 Task: Find connections with filter location Montfermeil with filter topic #wellness with filter profile language Potuguese with filter current company UNICEF India with filter school St.Peter's Engineering College with filter industry Wholesale Furniture and Home Furnishings with filter service category Packaging Design with filter keywords title Market Development Manager
Action: Mouse moved to (514, 87)
Screenshot: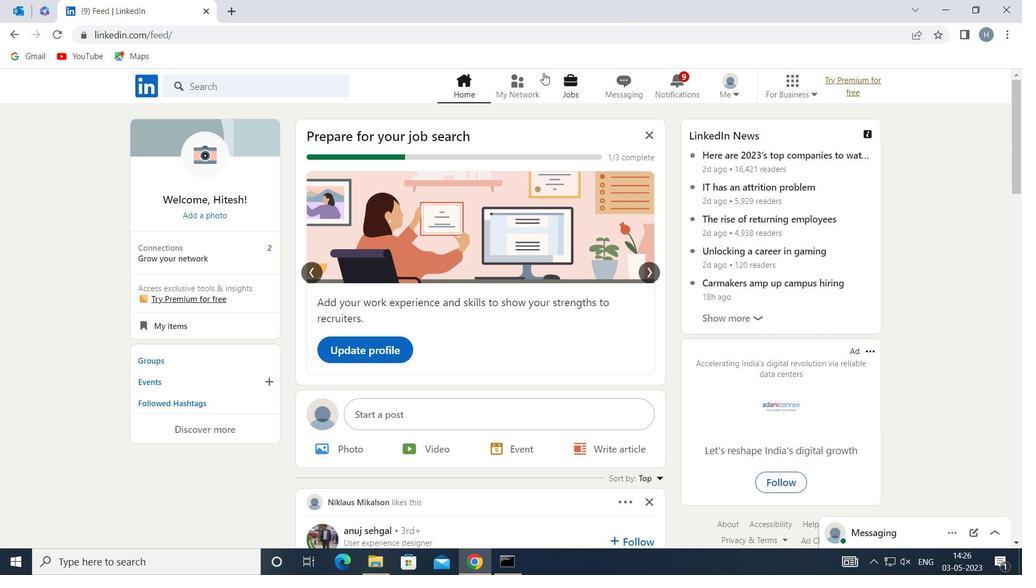 
Action: Mouse pressed left at (514, 87)
Screenshot: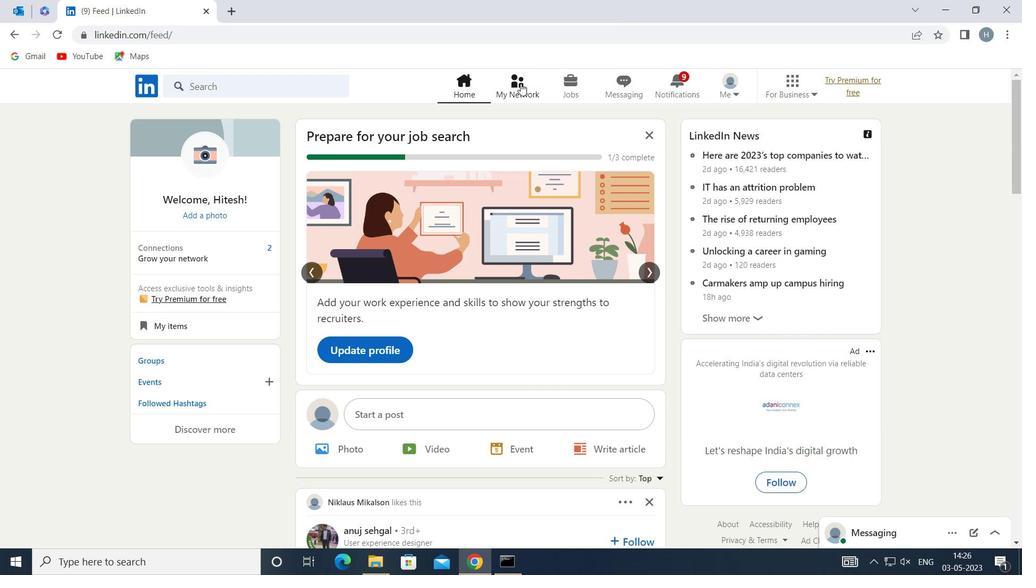 
Action: Mouse moved to (314, 150)
Screenshot: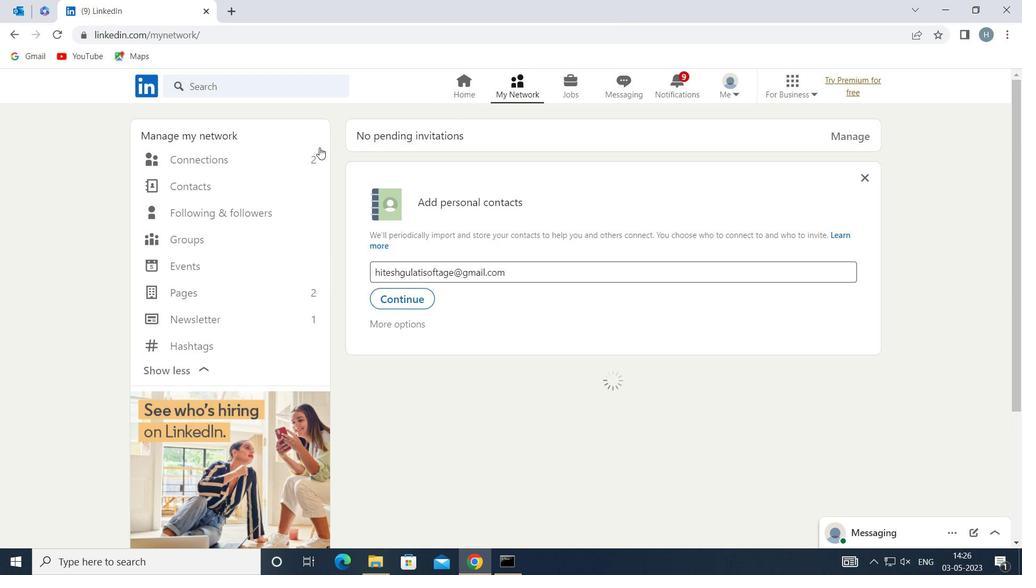 
Action: Mouse pressed left at (314, 150)
Screenshot: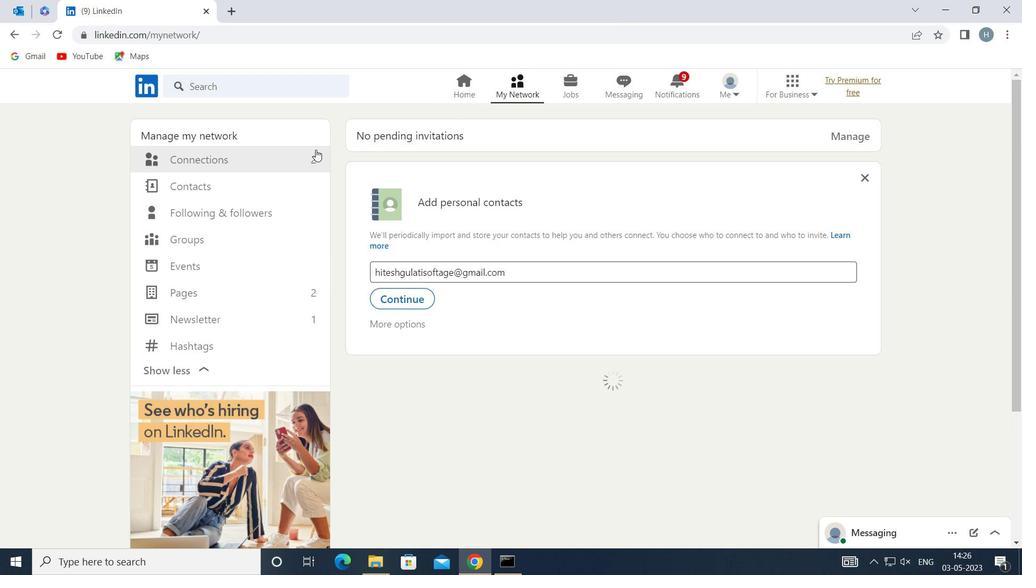 
Action: Mouse moved to (594, 159)
Screenshot: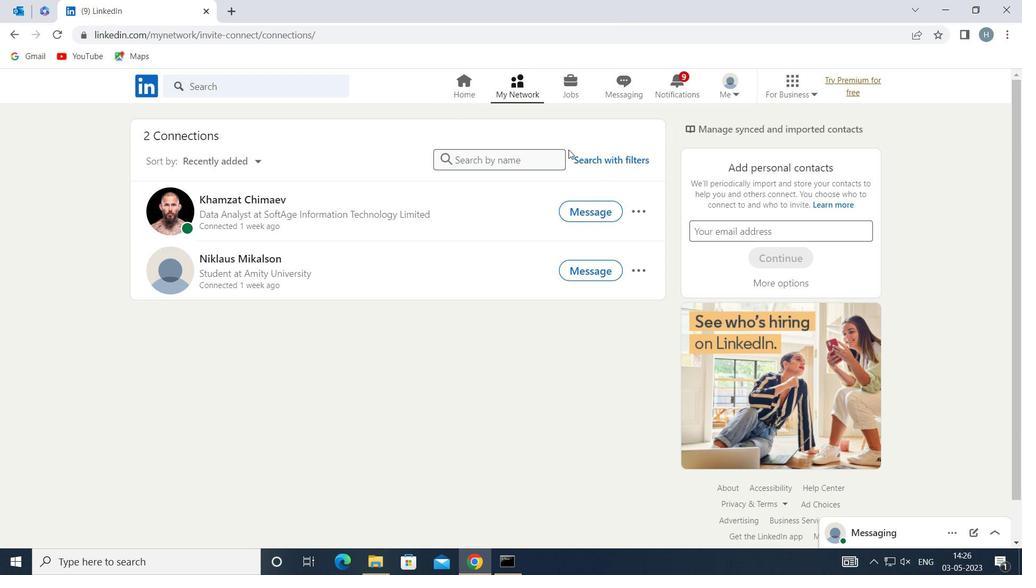 
Action: Mouse pressed left at (594, 159)
Screenshot: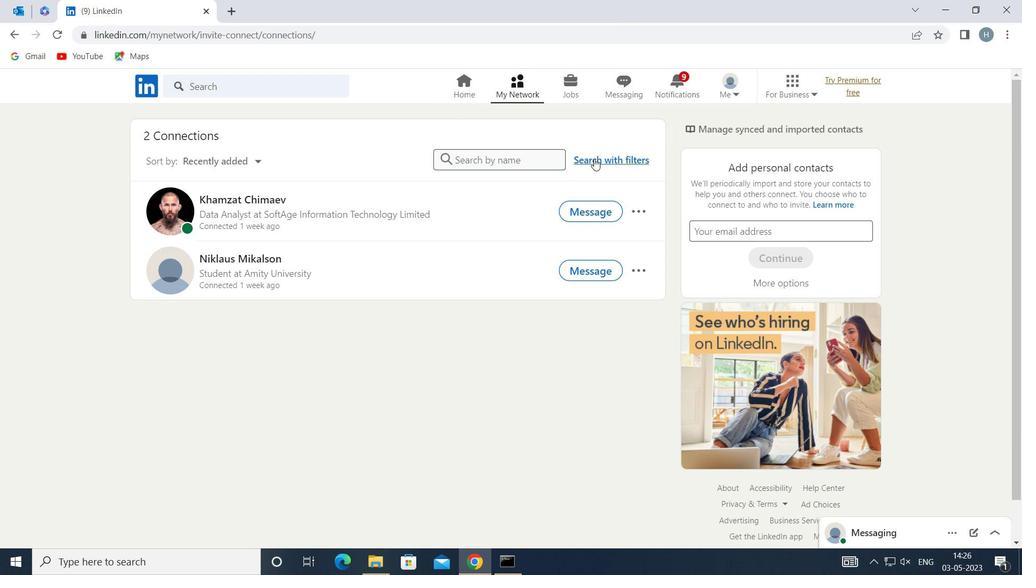 
Action: Mouse moved to (563, 124)
Screenshot: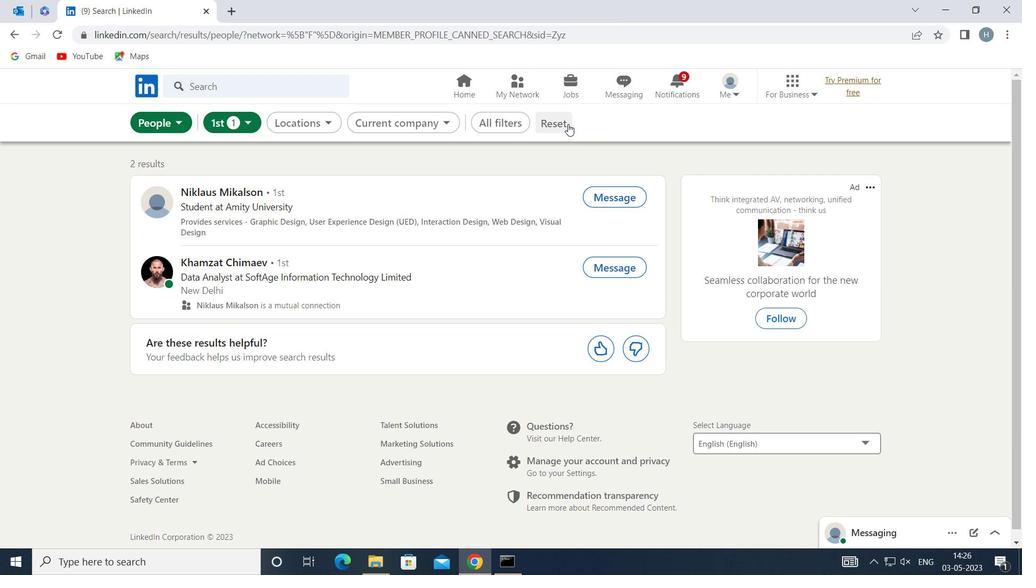 
Action: Mouse pressed left at (563, 124)
Screenshot: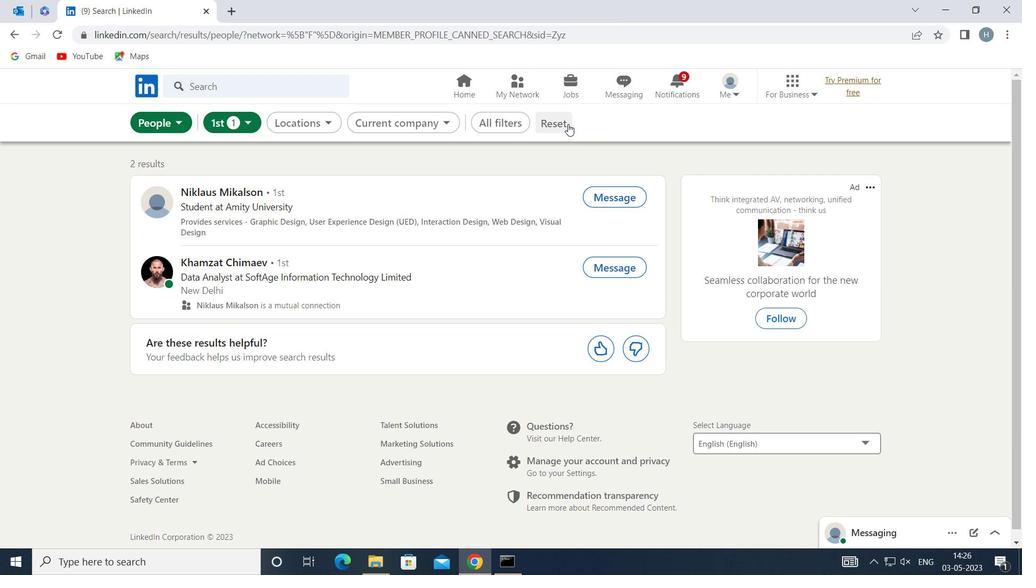 
Action: Mouse moved to (549, 121)
Screenshot: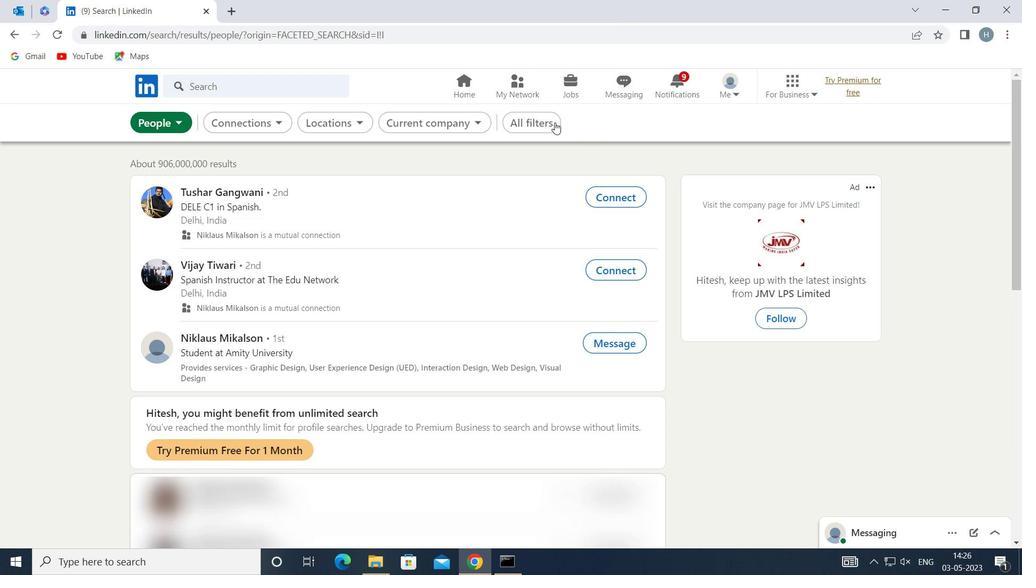 
Action: Mouse pressed left at (549, 121)
Screenshot: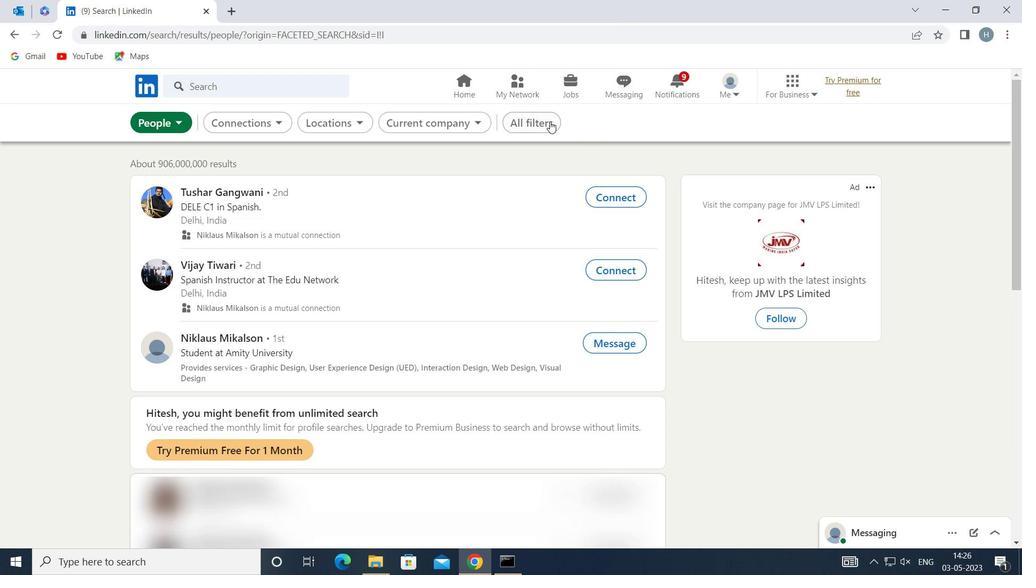 
Action: Mouse moved to (763, 216)
Screenshot: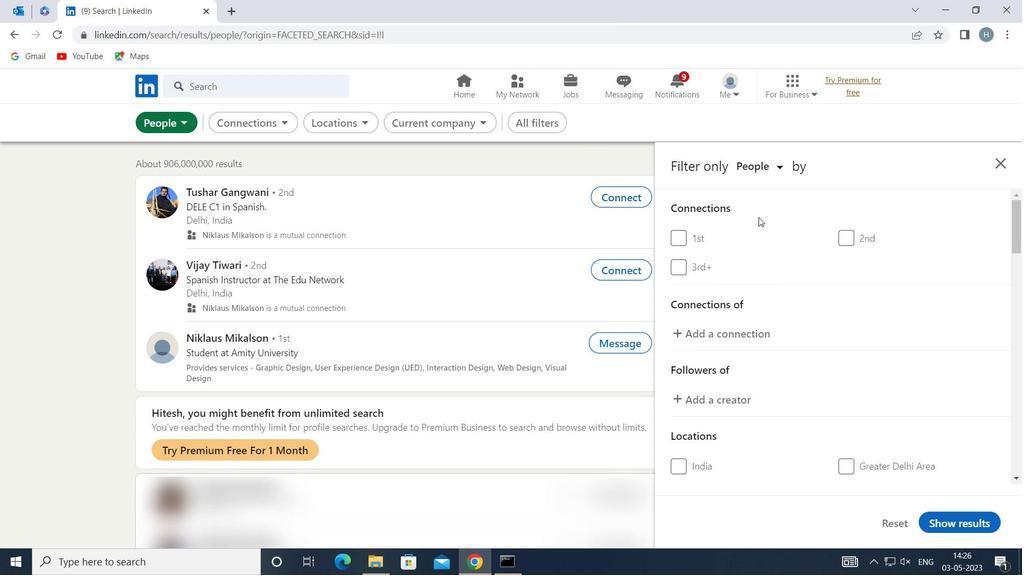 
Action: Mouse scrolled (763, 215) with delta (0, 0)
Screenshot: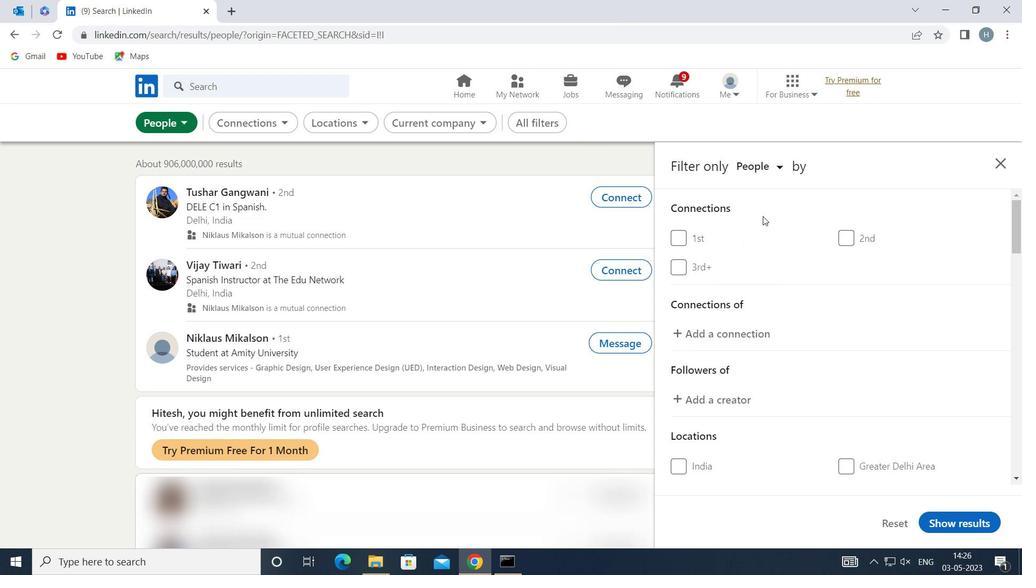 
Action: Mouse scrolled (763, 215) with delta (0, 0)
Screenshot: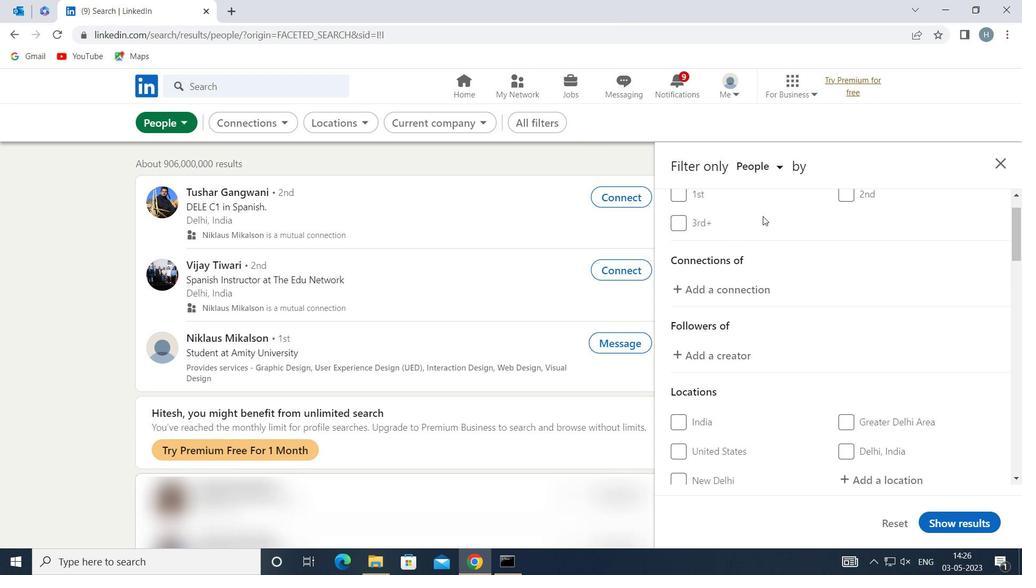 
Action: Mouse scrolled (763, 215) with delta (0, 0)
Screenshot: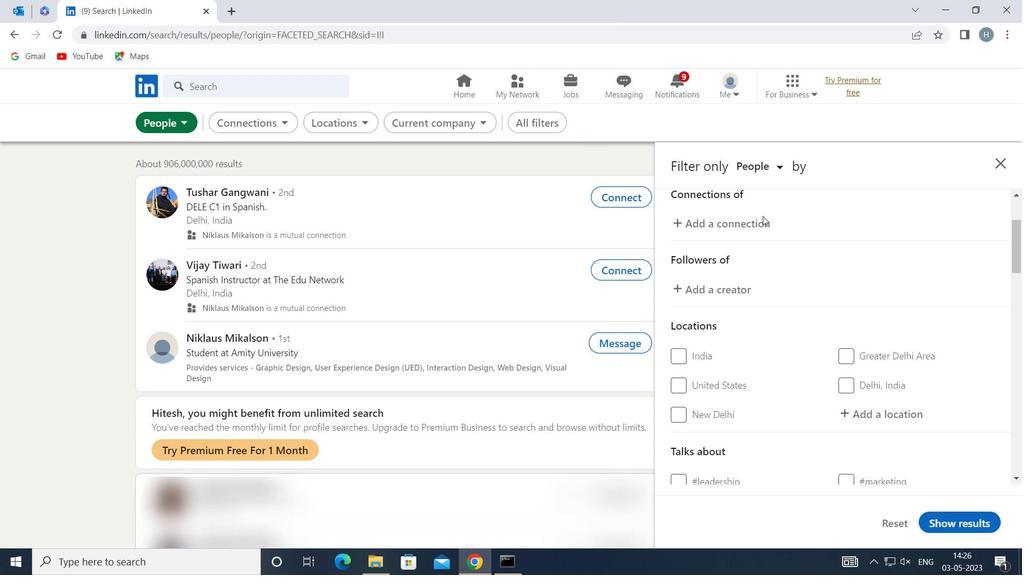 
Action: Mouse moved to (875, 319)
Screenshot: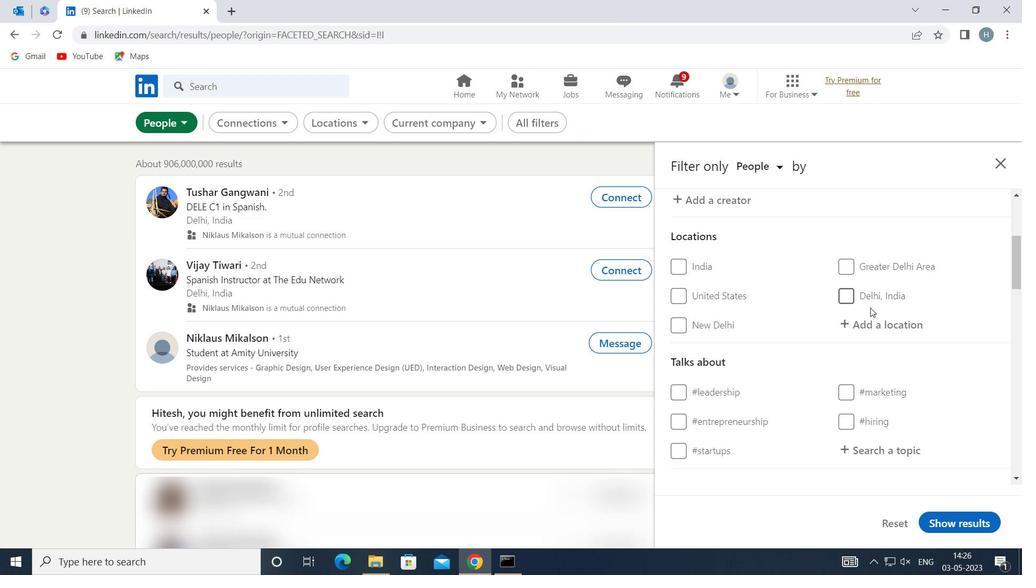 
Action: Mouse pressed left at (875, 319)
Screenshot: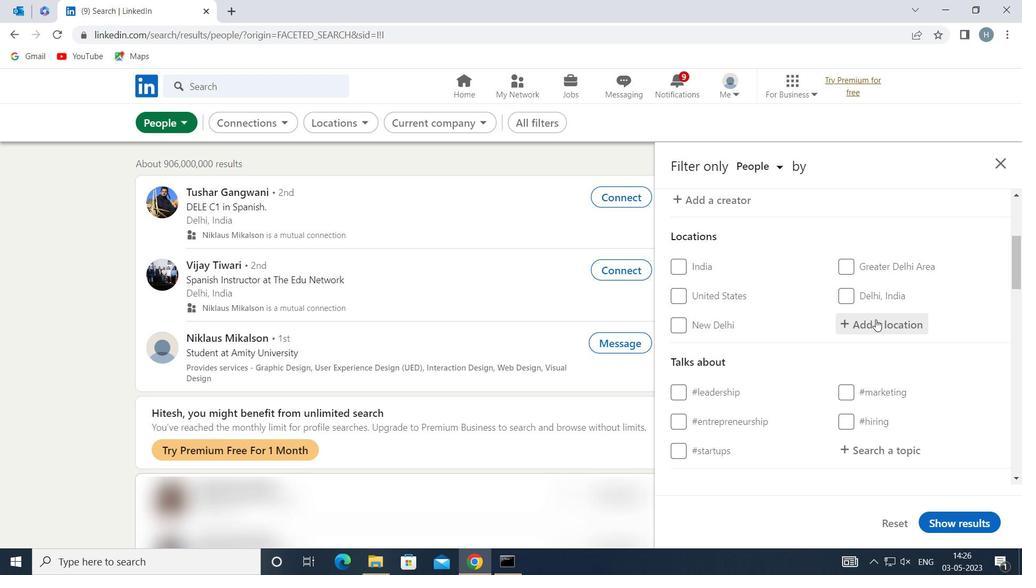 
Action: Mouse moved to (860, 316)
Screenshot: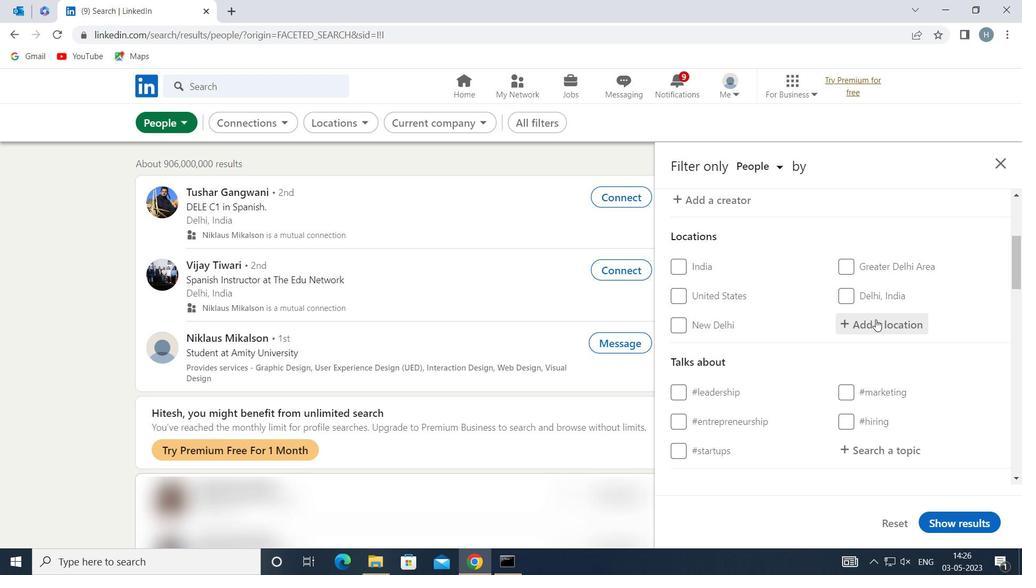 
Action: Key pressed <Key.shift>MONTEREAU-F
Screenshot: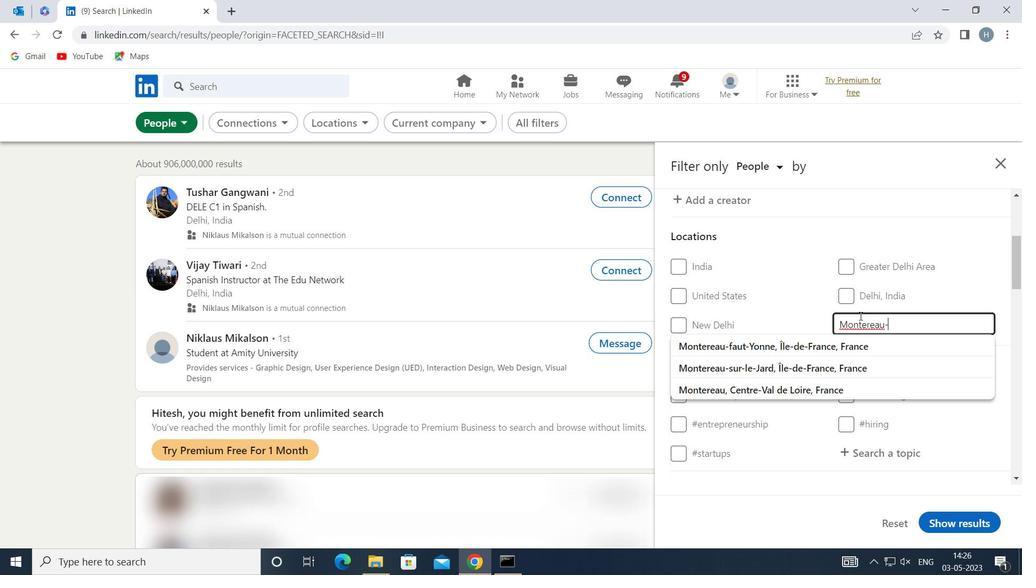 
Action: Mouse moved to (818, 350)
Screenshot: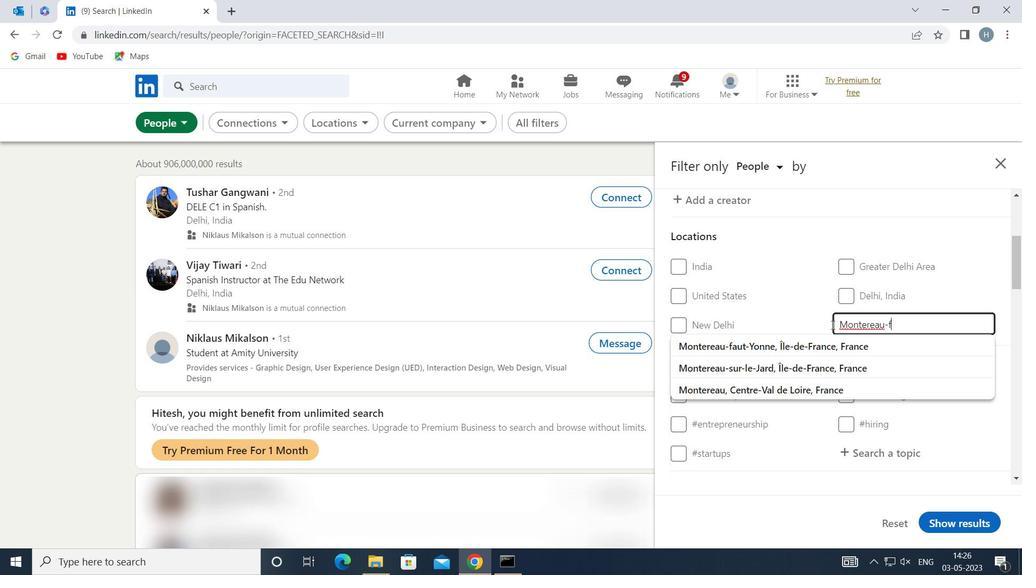 
Action: Mouse pressed left at (818, 350)
Screenshot: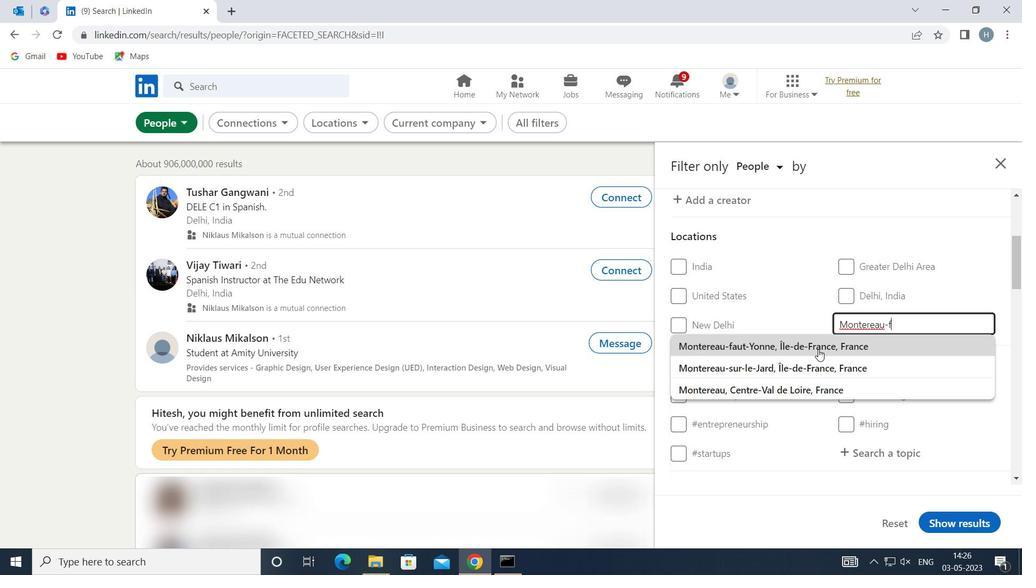 
Action: Mouse moved to (790, 328)
Screenshot: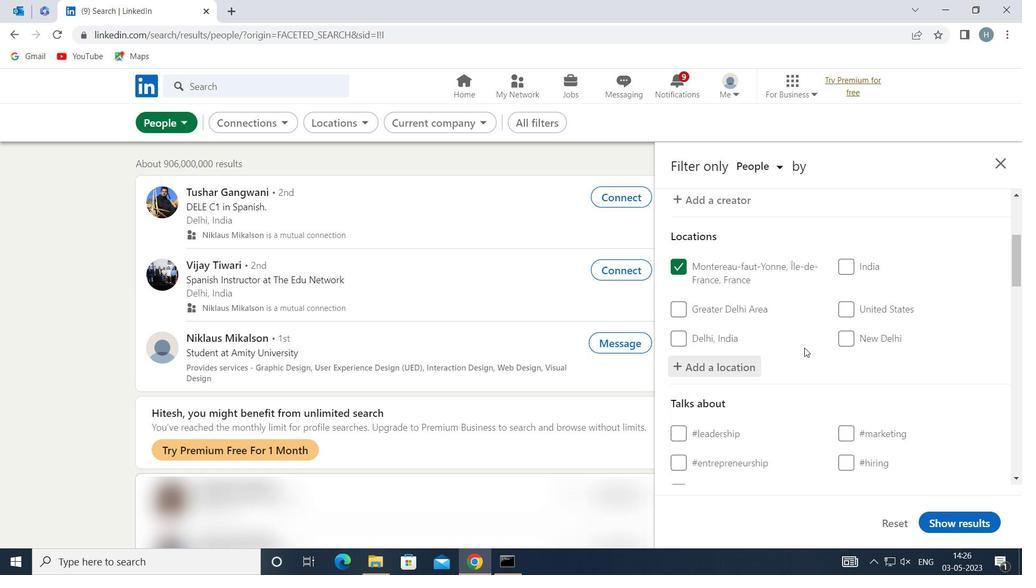 
Action: Mouse scrolled (790, 328) with delta (0, 0)
Screenshot: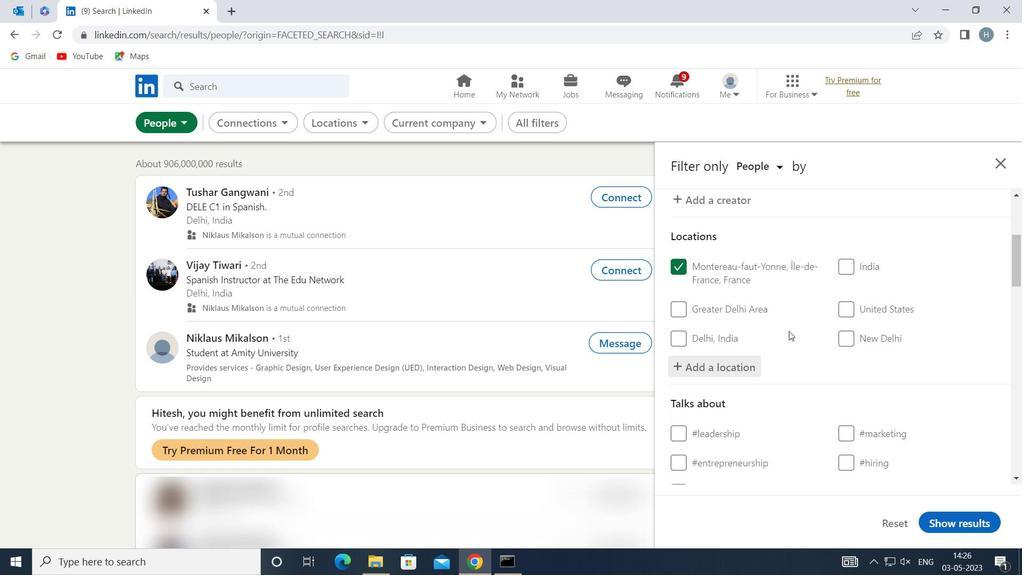
Action: Mouse scrolled (790, 328) with delta (0, 0)
Screenshot: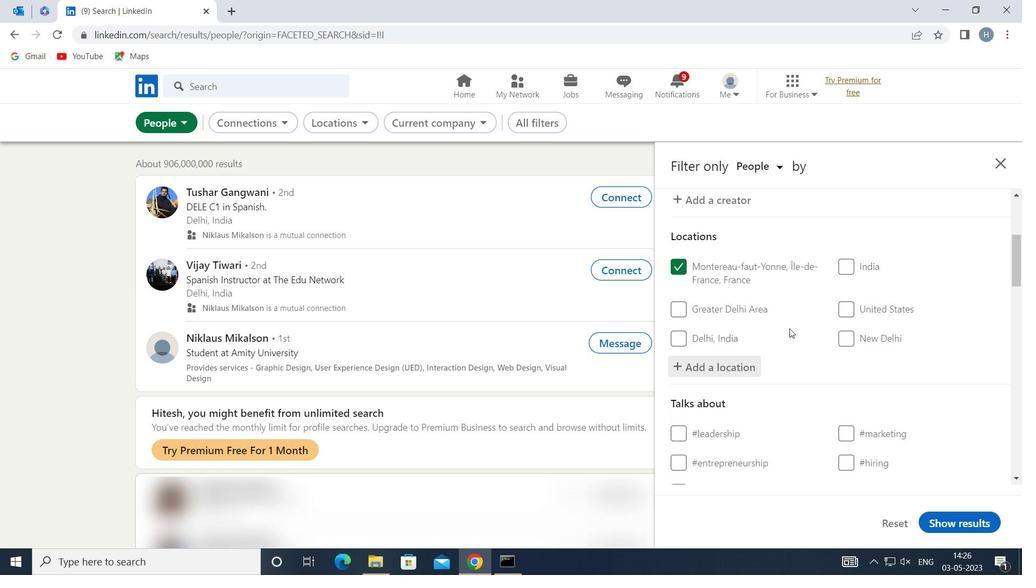 
Action: Mouse moved to (873, 352)
Screenshot: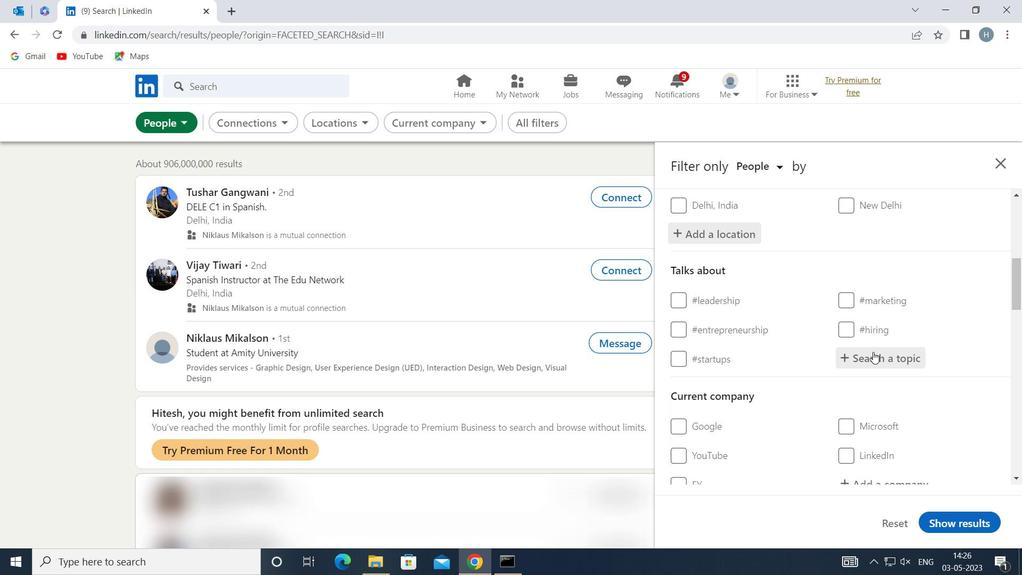 
Action: Mouse pressed left at (873, 352)
Screenshot: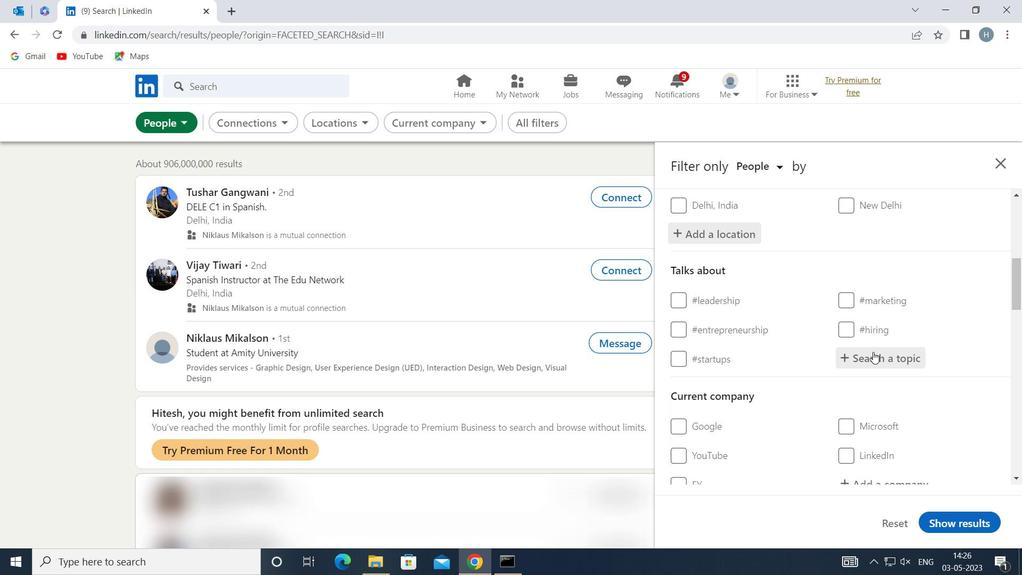 
Action: Key pressed PERSONALTRAINING
Screenshot: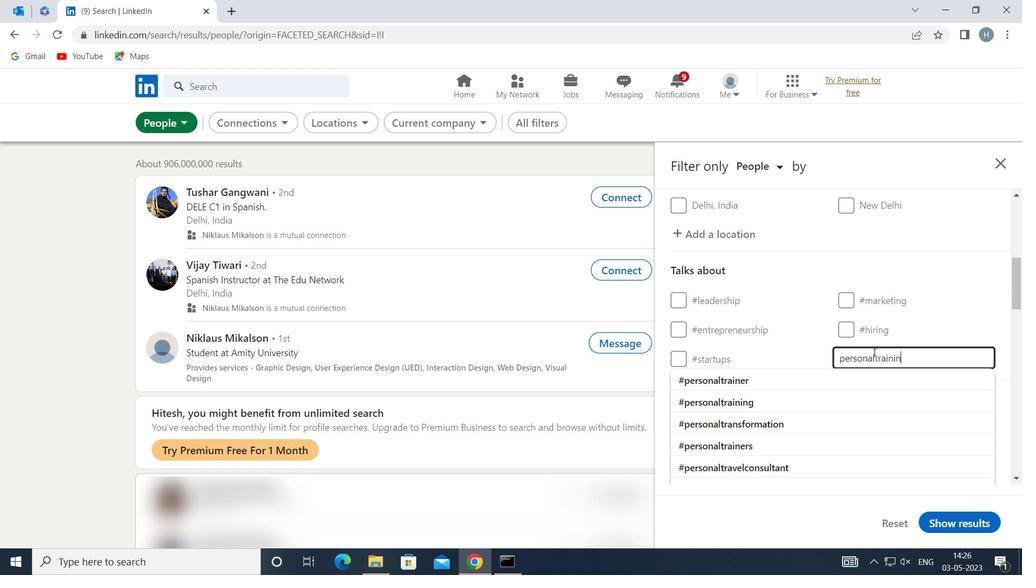 
Action: Mouse moved to (789, 378)
Screenshot: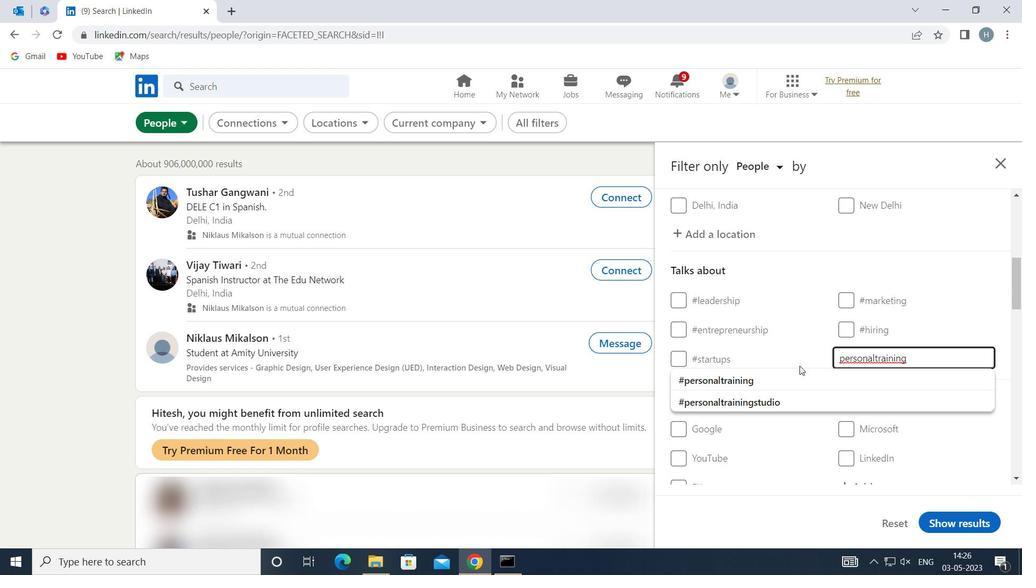 
Action: Mouse pressed left at (789, 378)
Screenshot: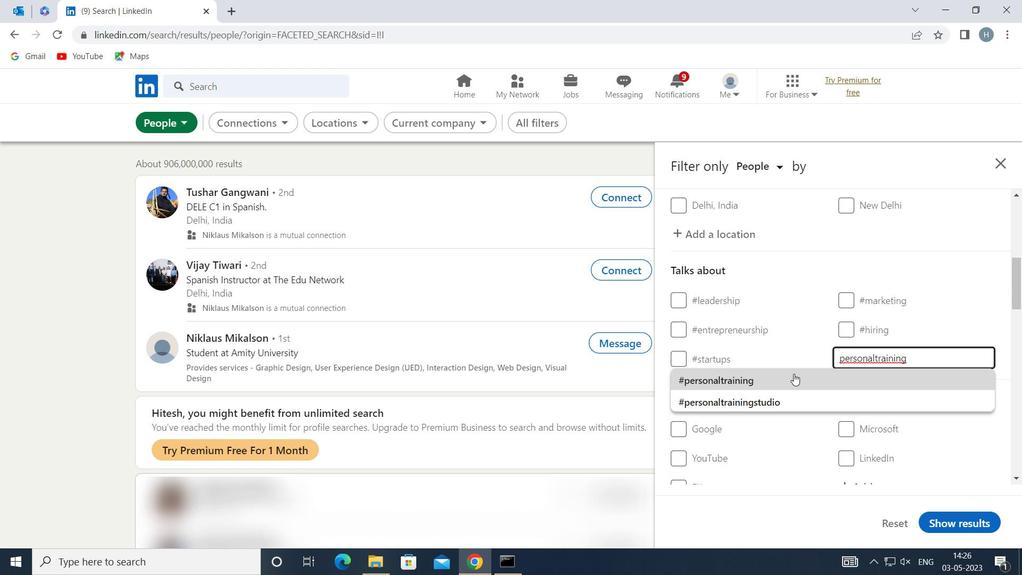 
Action: Mouse moved to (785, 361)
Screenshot: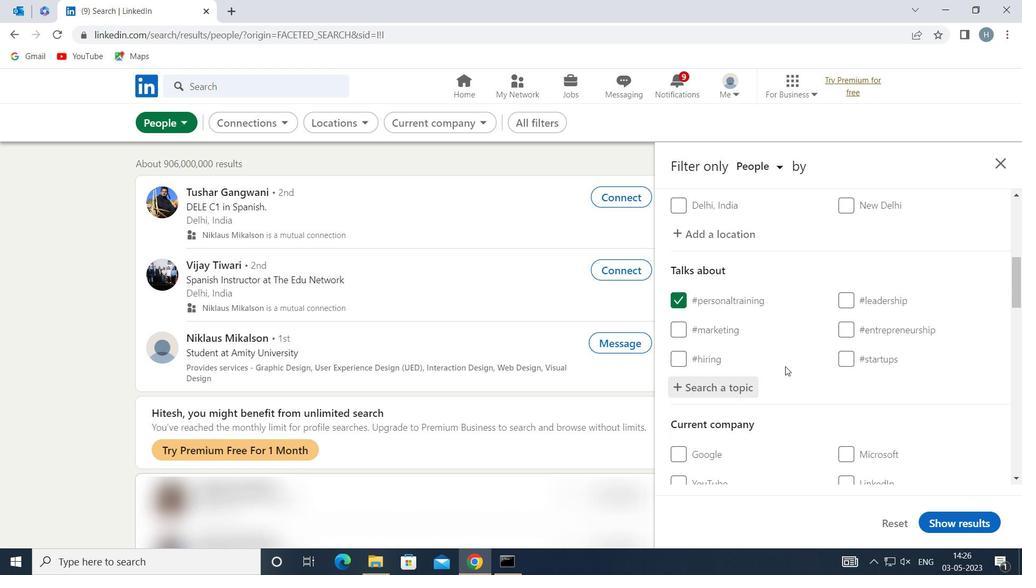 
Action: Mouse scrolled (785, 361) with delta (0, 0)
Screenshot: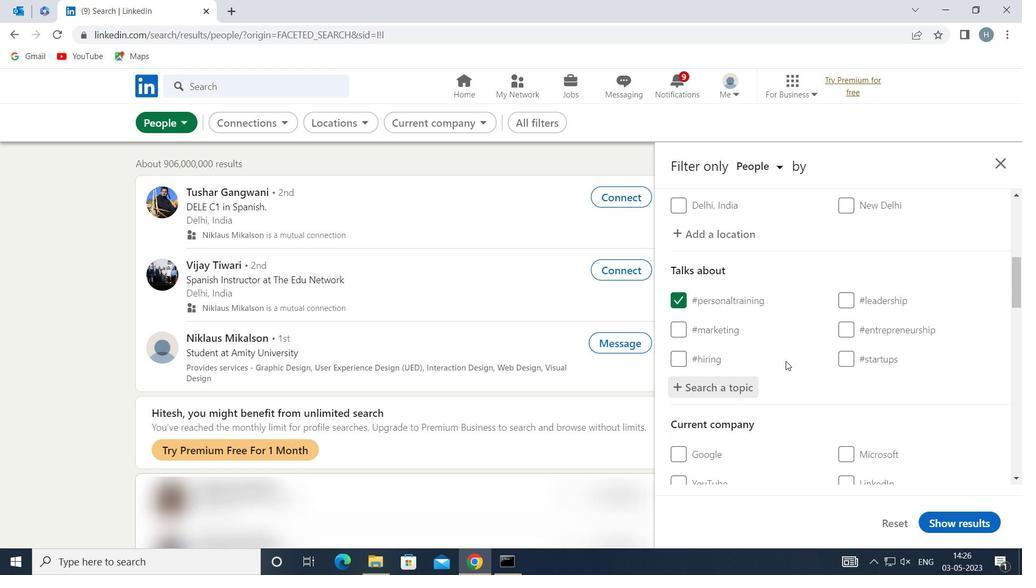 
Action: Mouse scrolled (785, 361) with delta (0, 0)
Screenshot: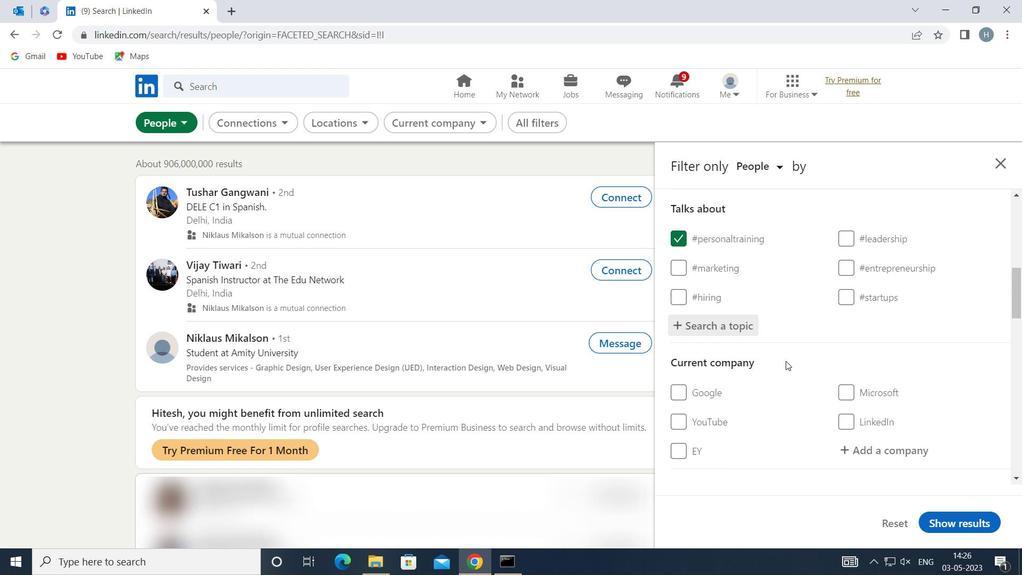 
Action: Mouse scrolled (785, 361) with delta (0, 0)
Screenshot: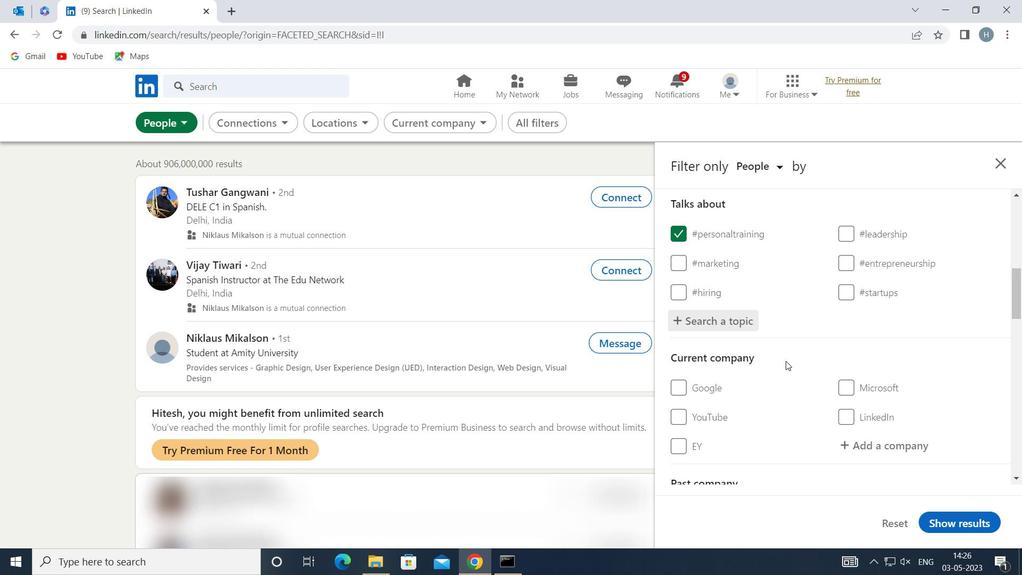 
Action: Mouse moved to (790, 359)
Screenshot: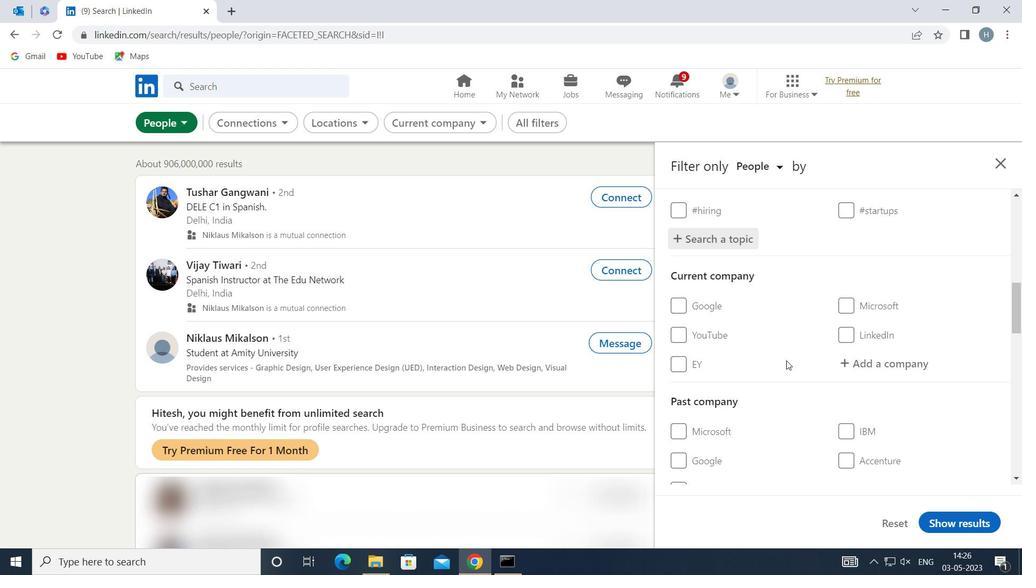 
Action: Mouse scrolled (790, 358) with delta (0, 0)
Screenshot: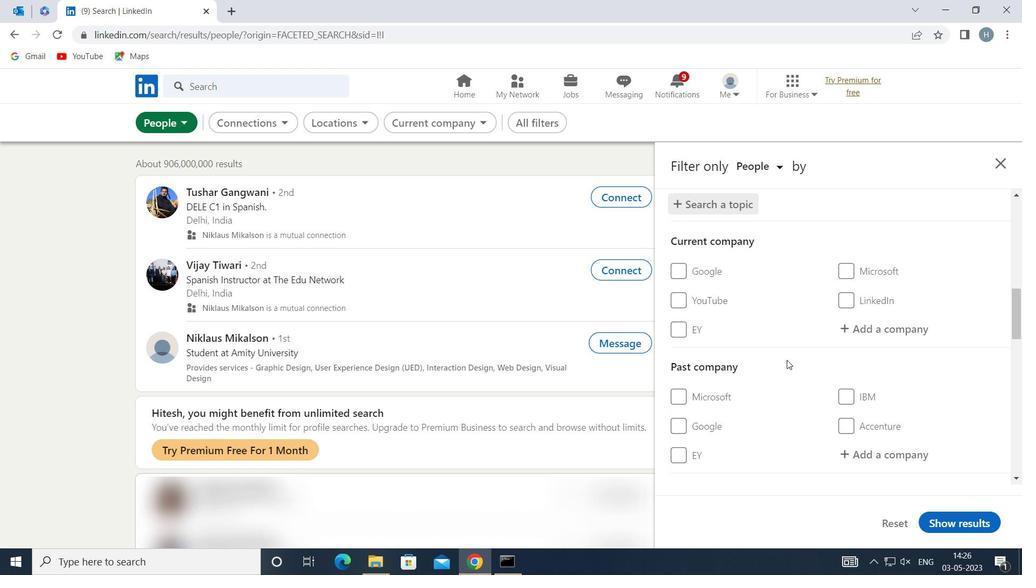 
Action: Mouse moved to (790, 358)
Screenshot: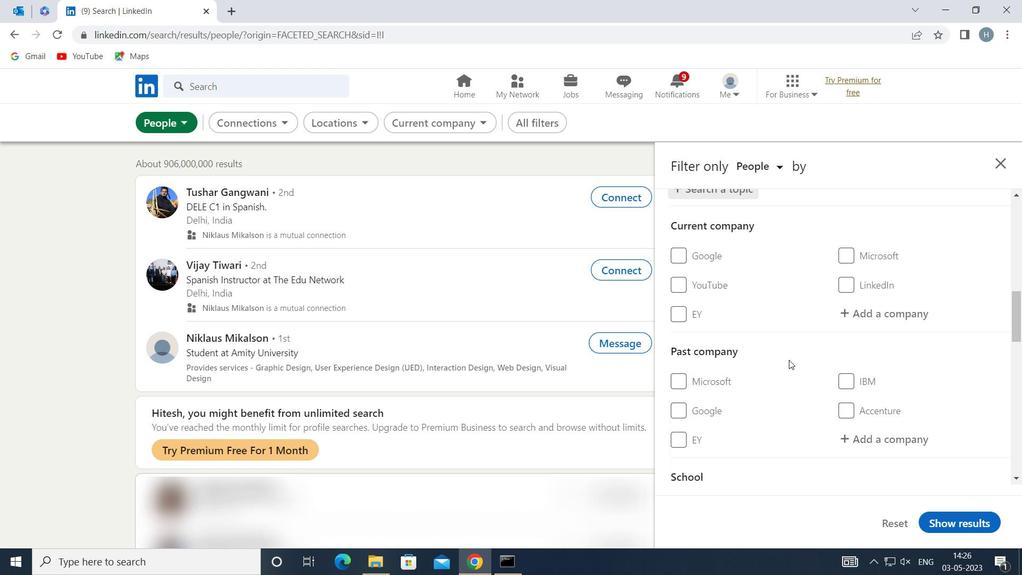 
Action: Mouse scrolled (790, 358) with delta (0, 0)
Screenshot: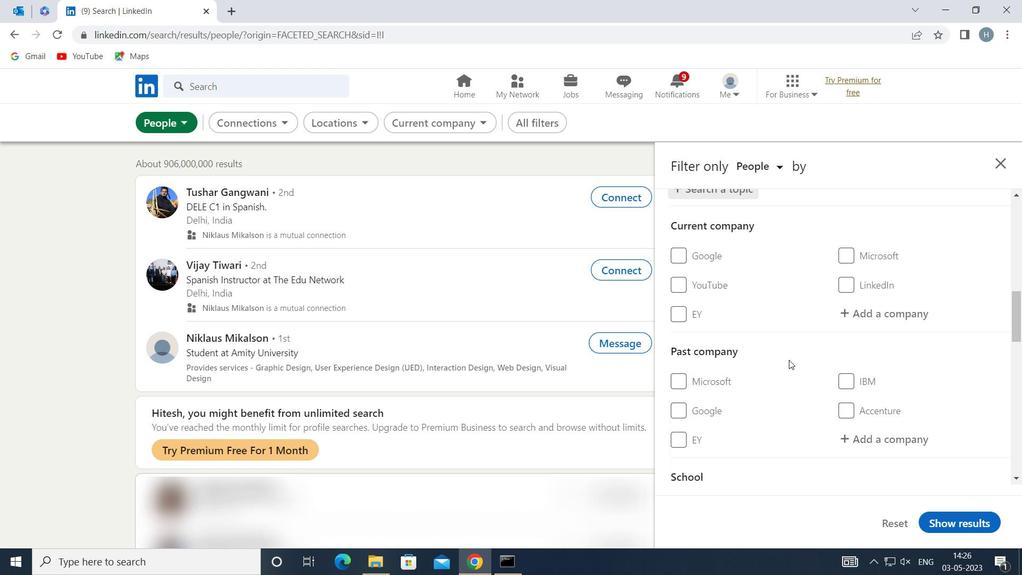 
Action: Mouse moved to (795, 358)
Screenshot: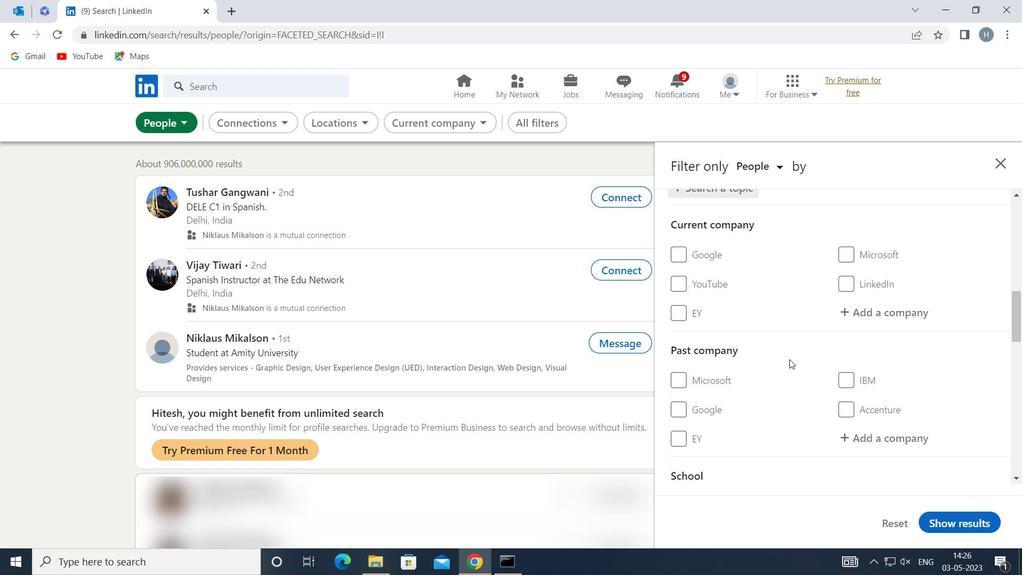 
Action: Mouse scrolled (795, 357) with delta (0, 0)
Screenshot: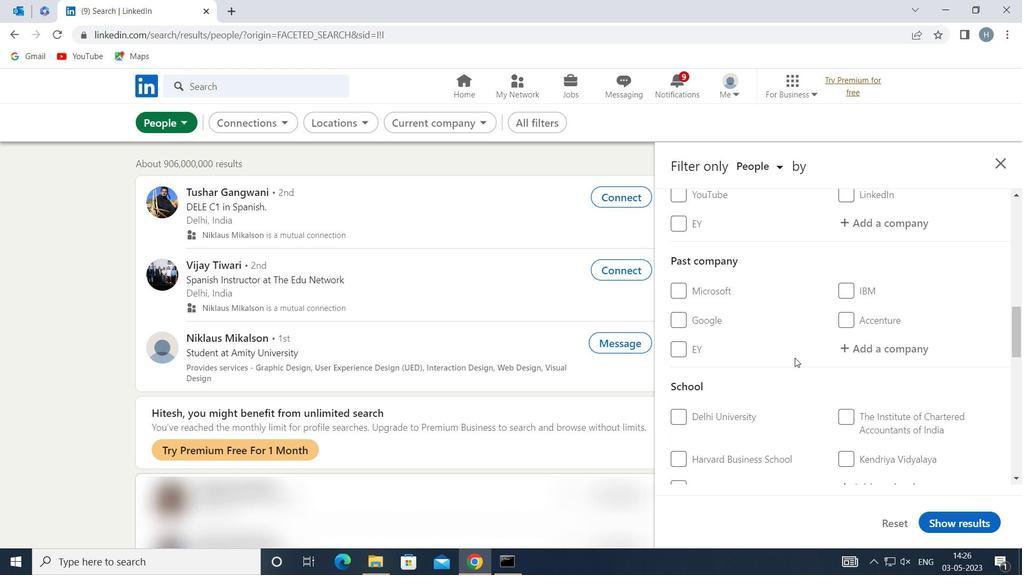 
Action: Mouse scrolled (795, 357) with delta (0, 0)
Screenshot: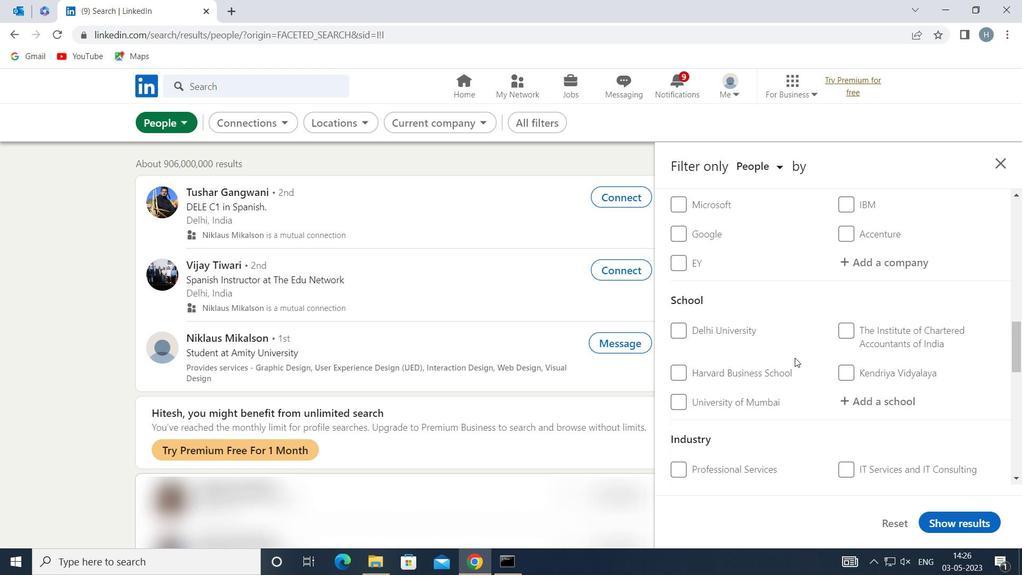 
Action: Mouse scrolled (795, 357) with delta (0, 0)
Screenshot: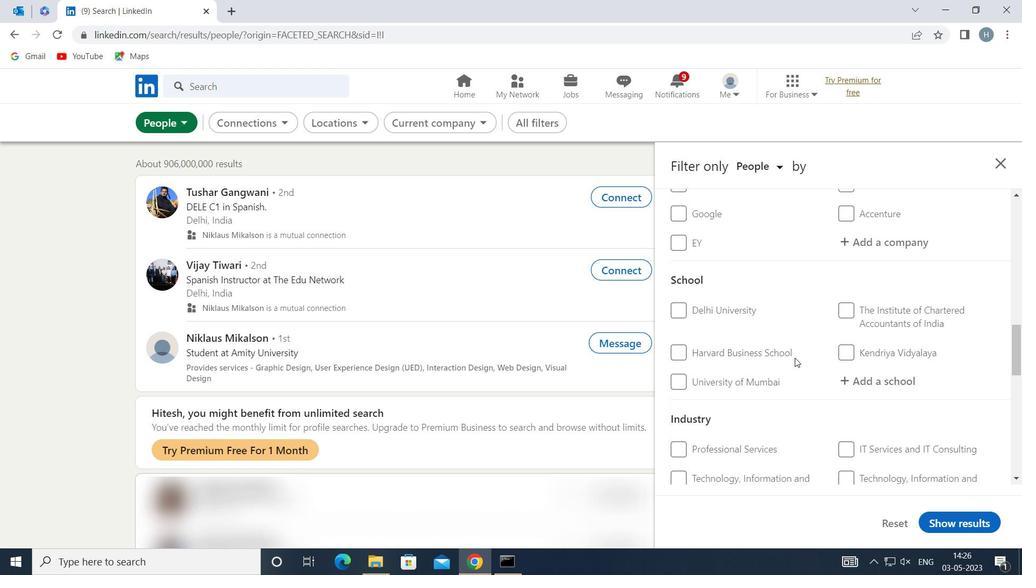 
Action: Mouse moved to (783, 363)
Screenshot: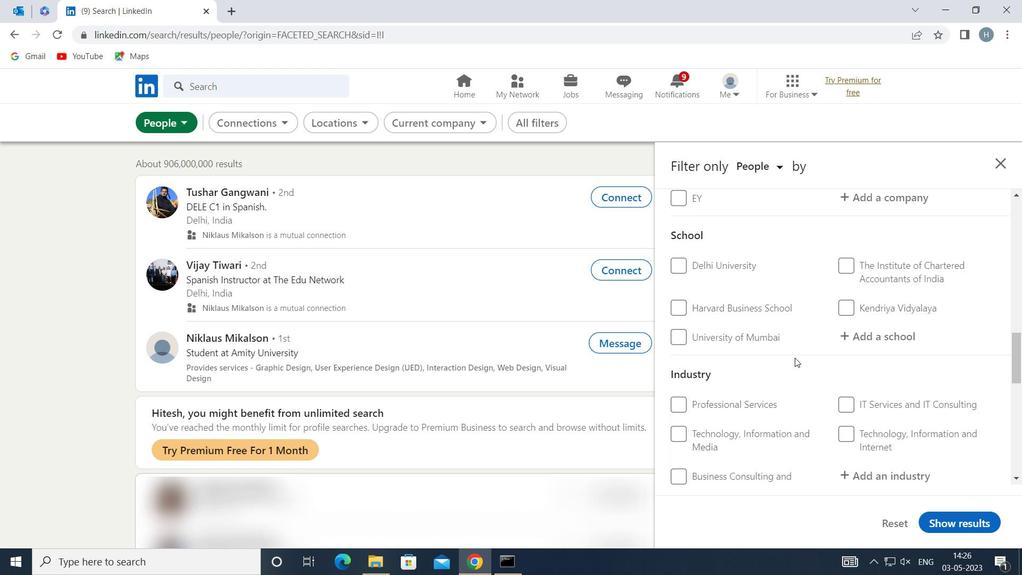 
Action: Mouse scrolled (783, 363) with delta (0, 0)
Screenshot: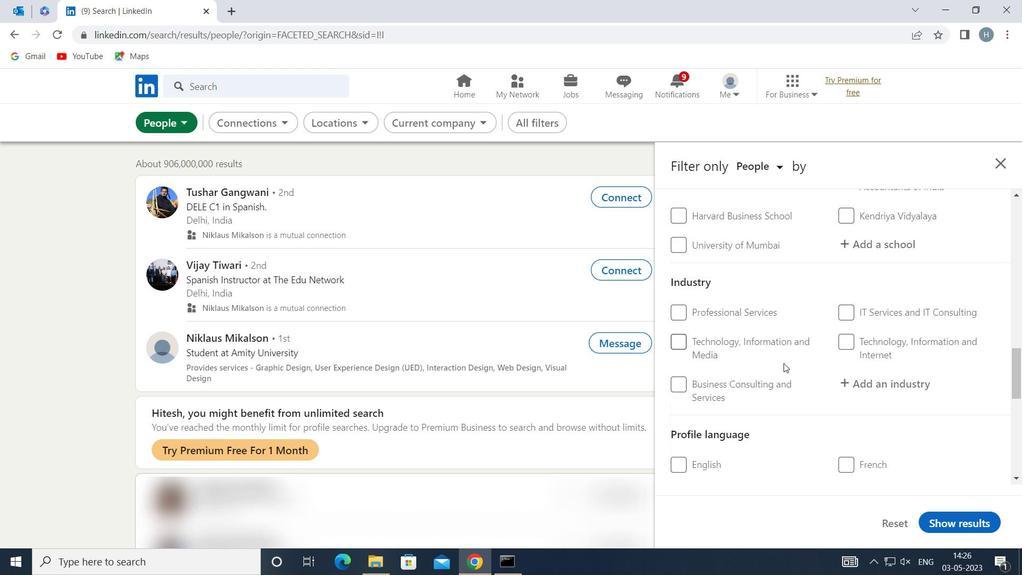 
Action: Mouse scrolled (783, 363) with delta (0, 0)
Screenshot: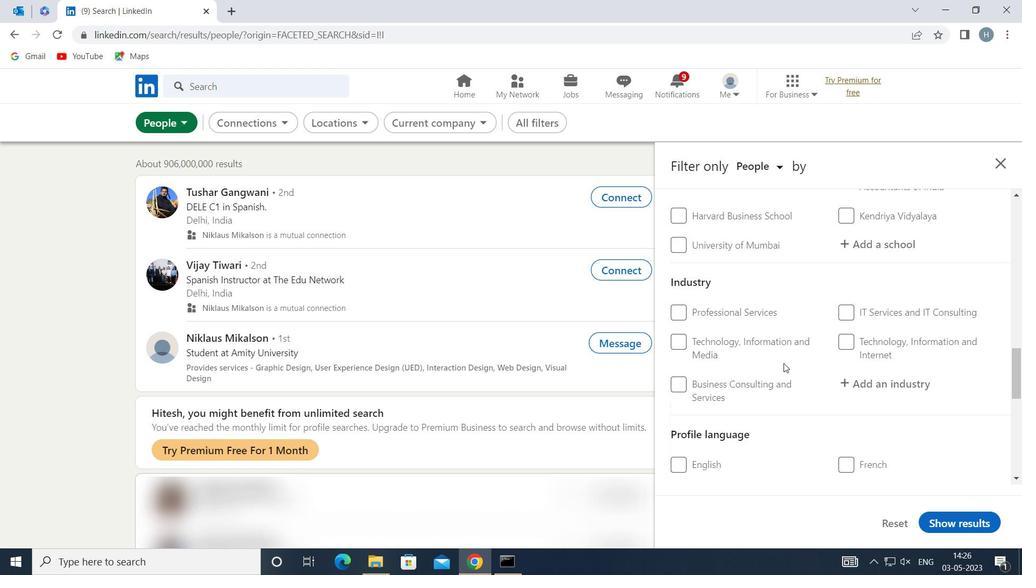 
Action: Mouse moved to (675, 330)
Screenshot: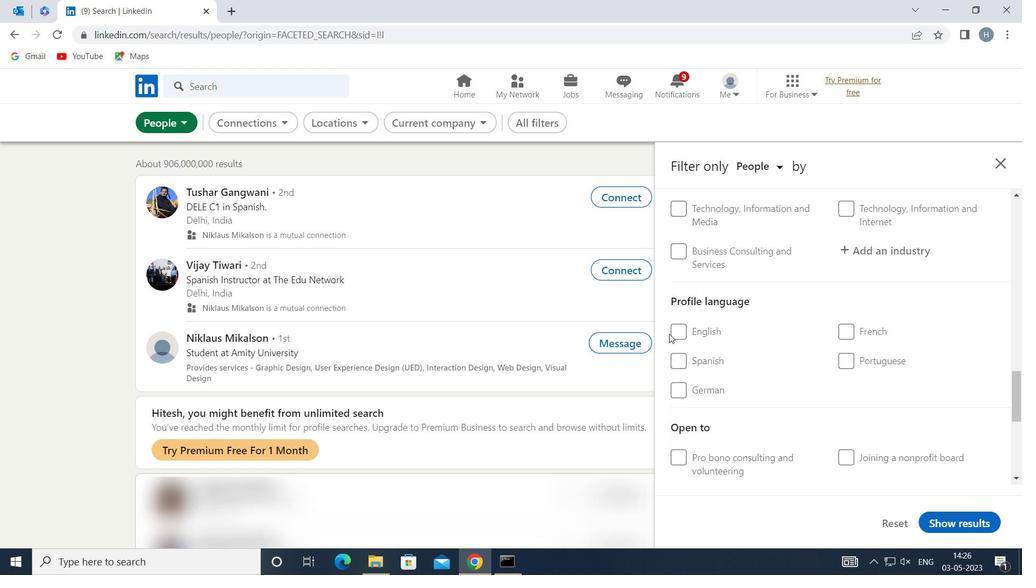 
Action: Mouse pressed left at (675, 330)
Screenshot: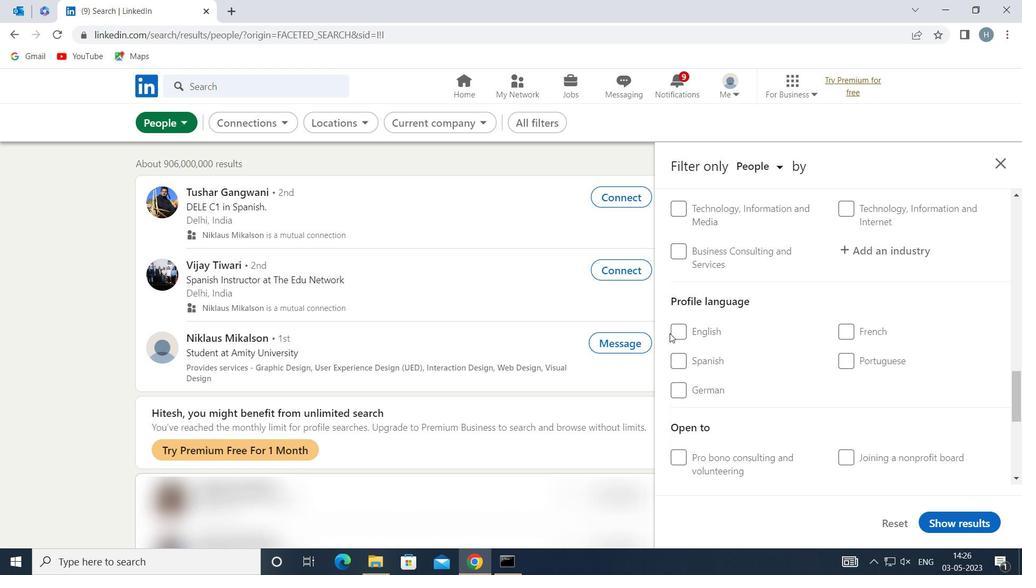 
Action: Mouse moved to (789, 361)
Screenshot: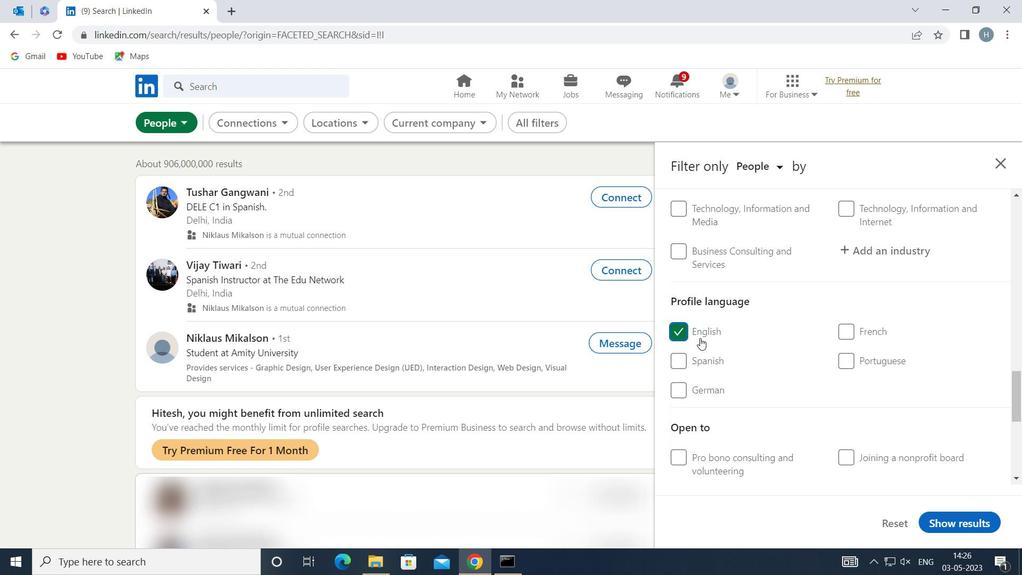 
Action: Mouse scrolled (789, 362) with delta (0, 0)
Screenshot: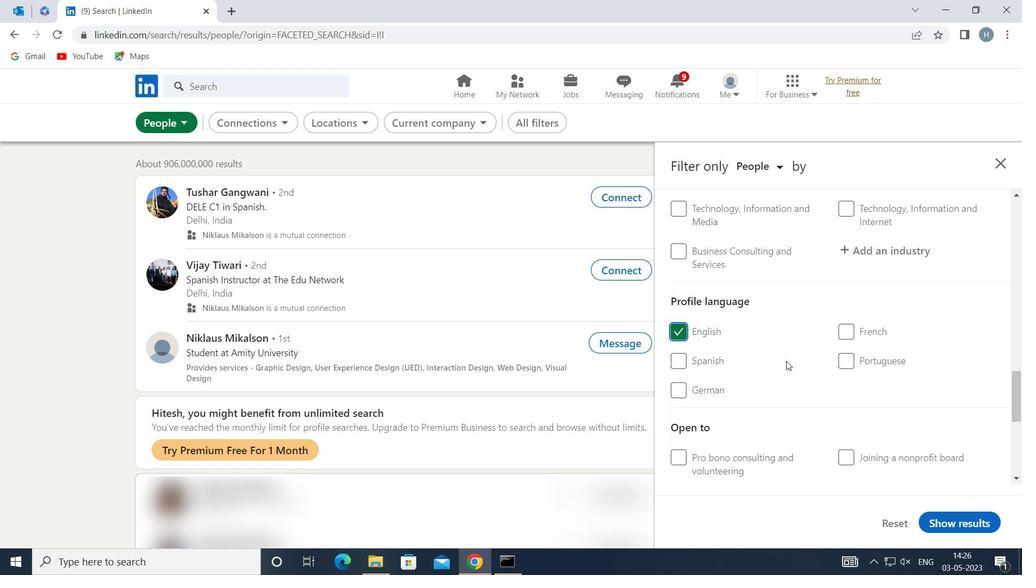 
Action: Mouse scrolled (789, 362) with delta (0, 0)
Screenshot: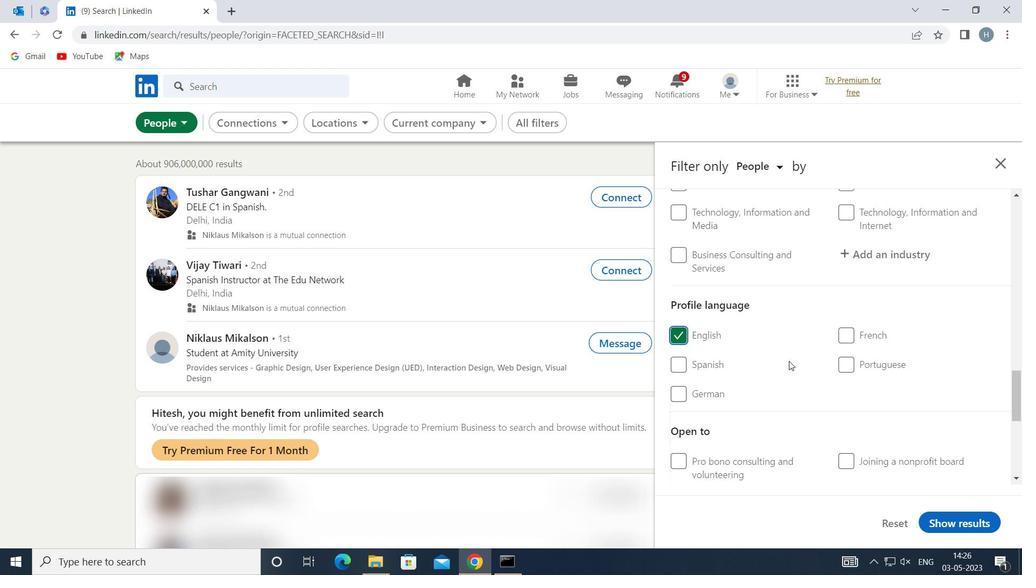 
Action: Mouse scrolled (789, 362) with delta (0, 0)
Screenshot: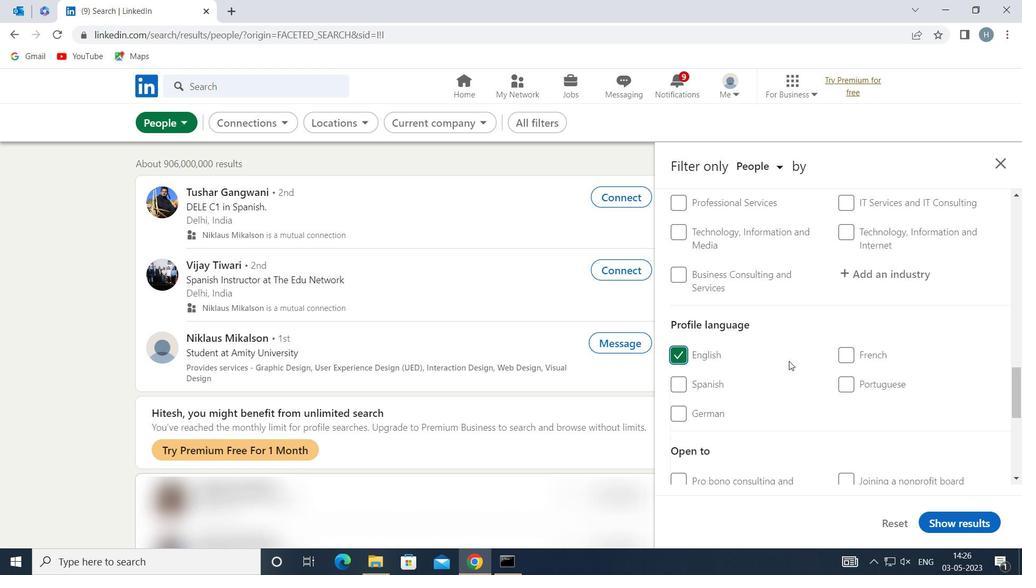
Action: Mouse scrolled (789, 362) with delta (0, 0)
Screenshot: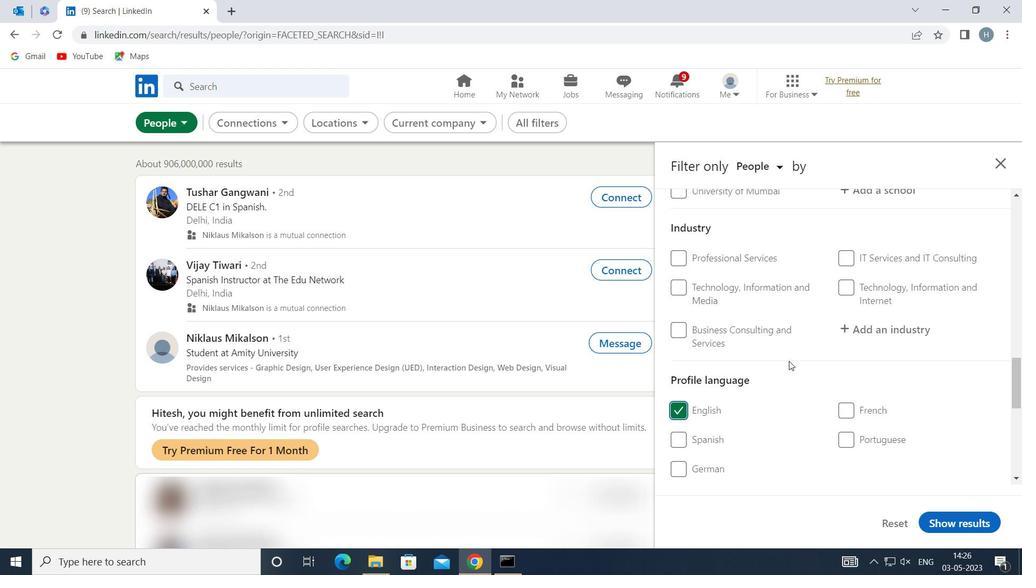 
Action: Mouse scrolled (789, 362) with delta (0, 0)
Screenshot: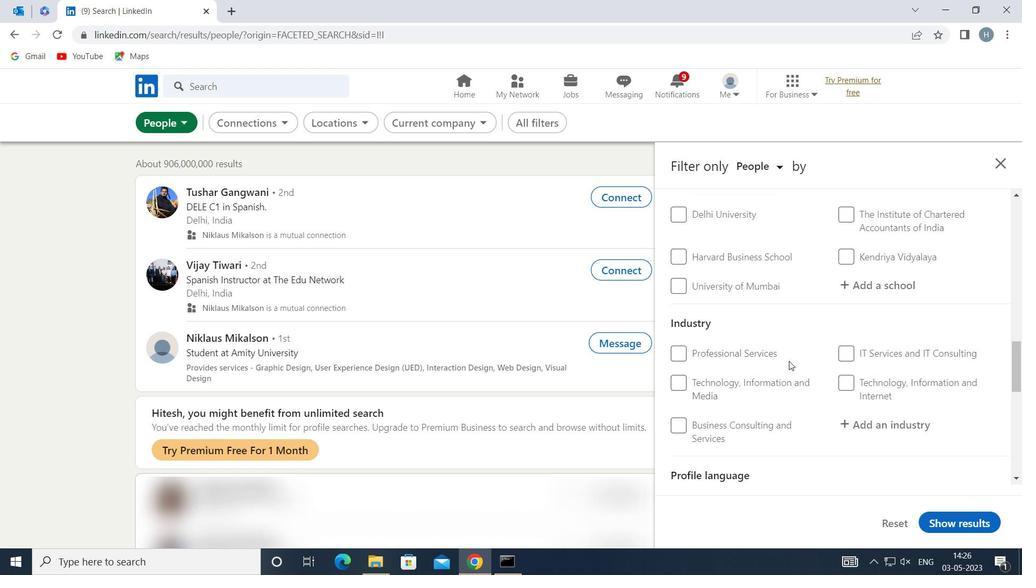 
Action: Mouse scrolled (789, 362) with delta (0, 0)
Screenshot: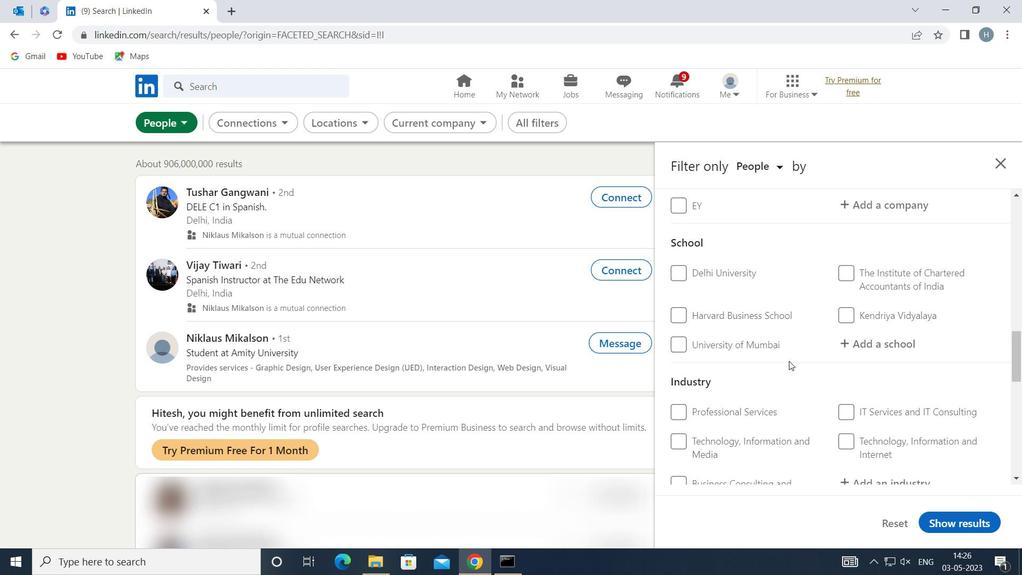 
Action: Mouse scrolled (789, 362) with delta (0, 0)
Screenshot: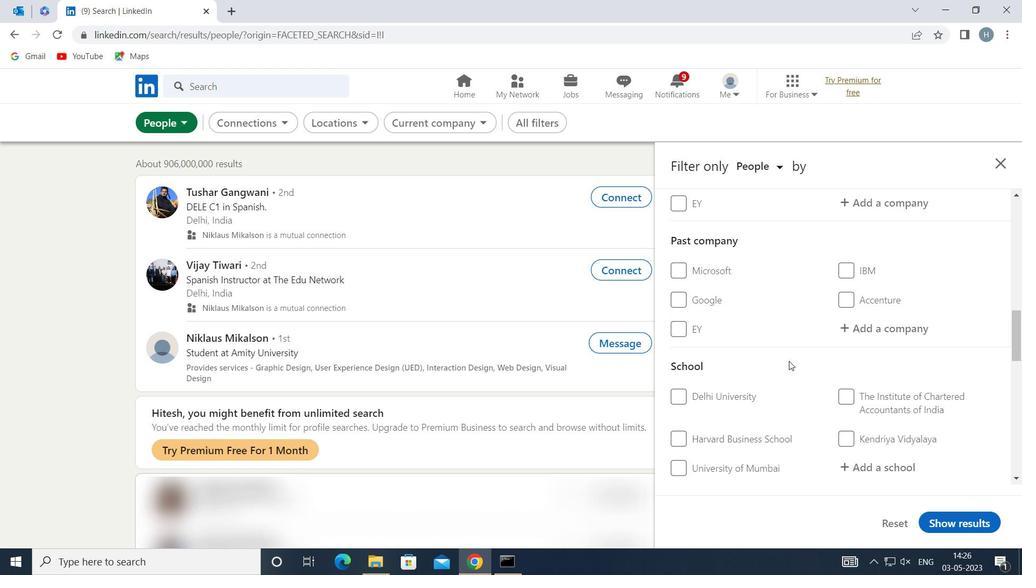 
Action: Mouse scrolled (789, 362) with delta (0, 0)
Screenshot: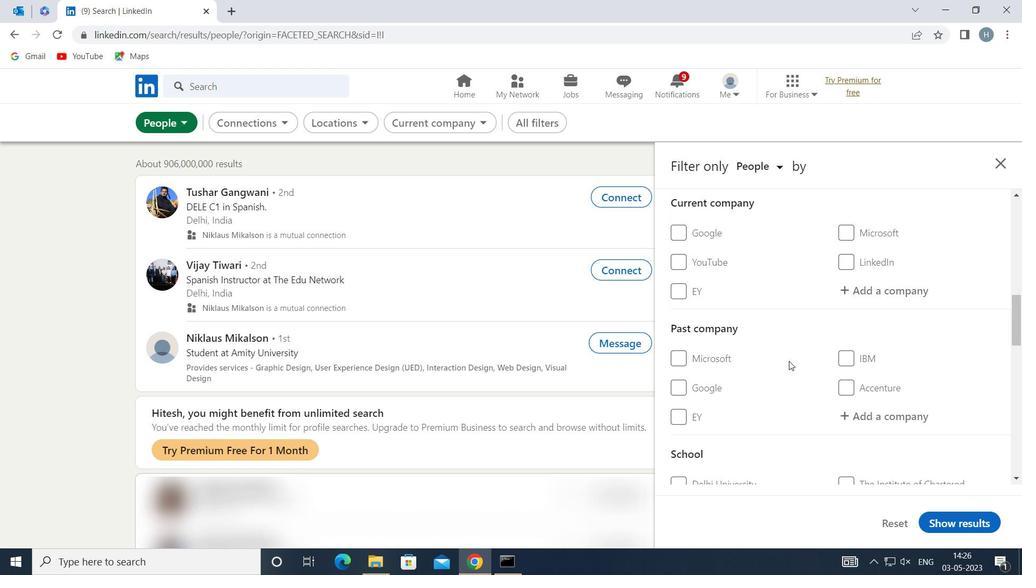 
Action: Mouse moved to (789, 361)
Screenshot: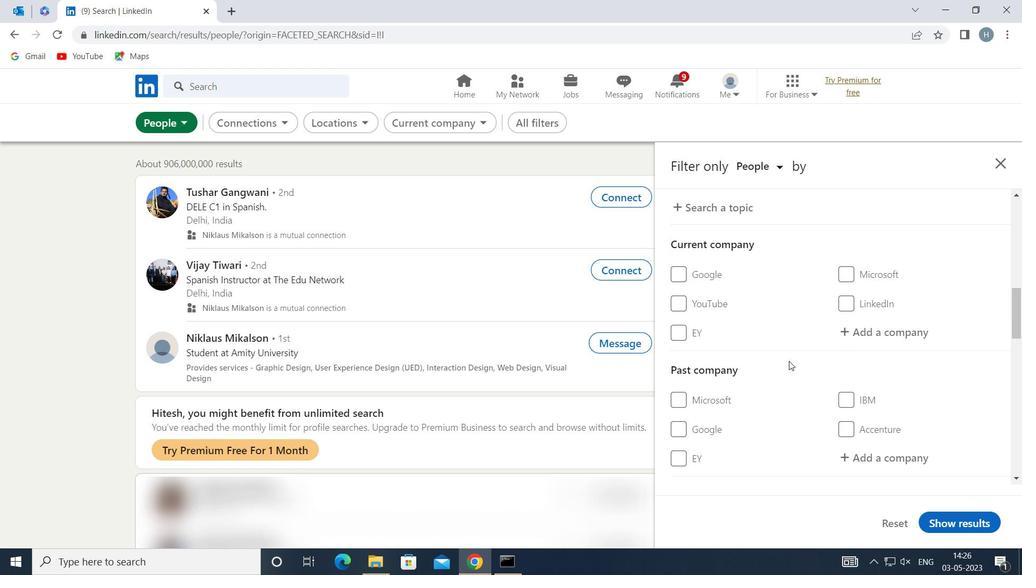 
Action: Mouse scrolled (789, 361) with delta (0, 0)
Screenshot: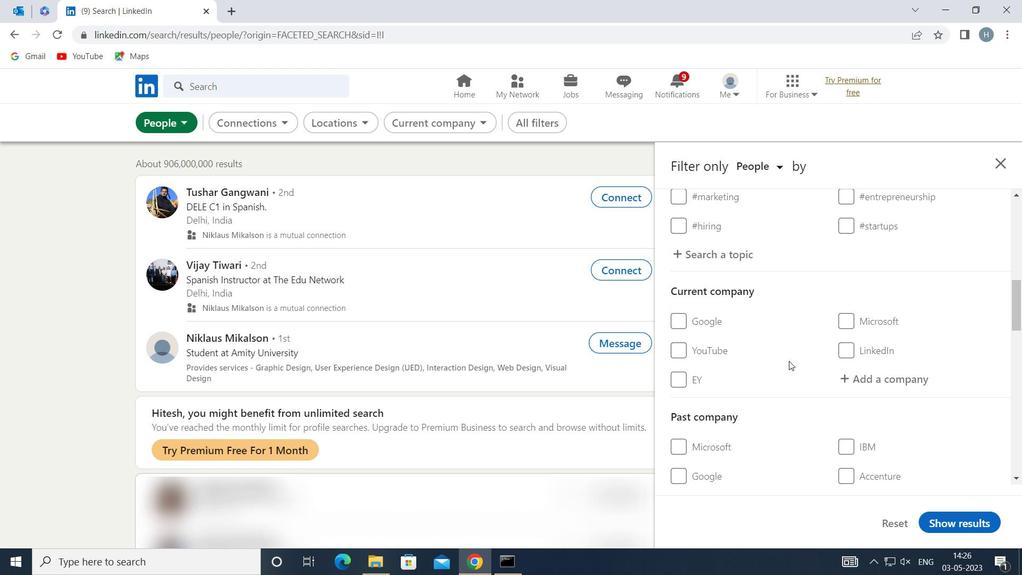 
Action: Mouse moved to (860, 310)
Screenshot: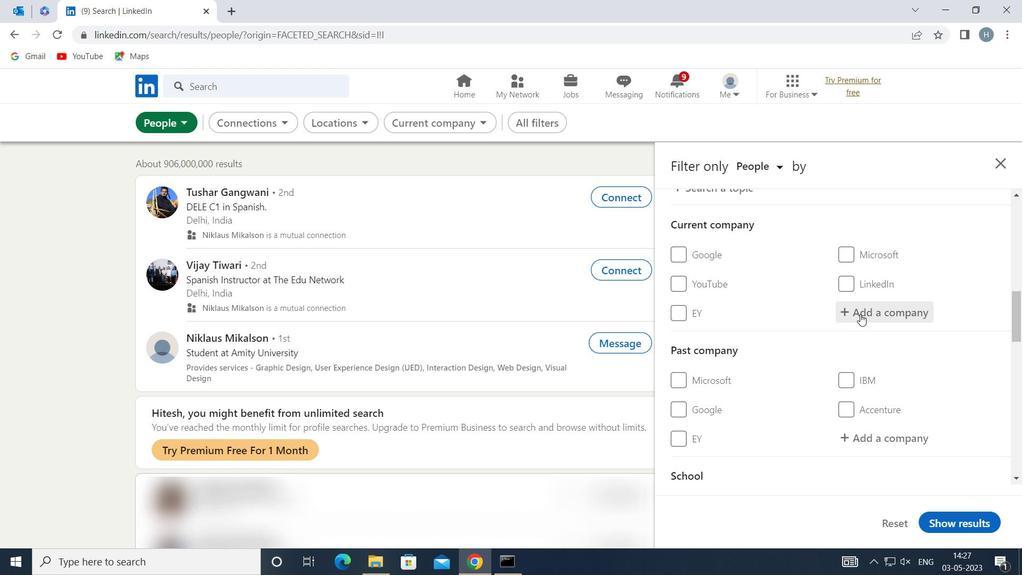 
Action: Mouse pressed left at (860, 310)
Screenshot: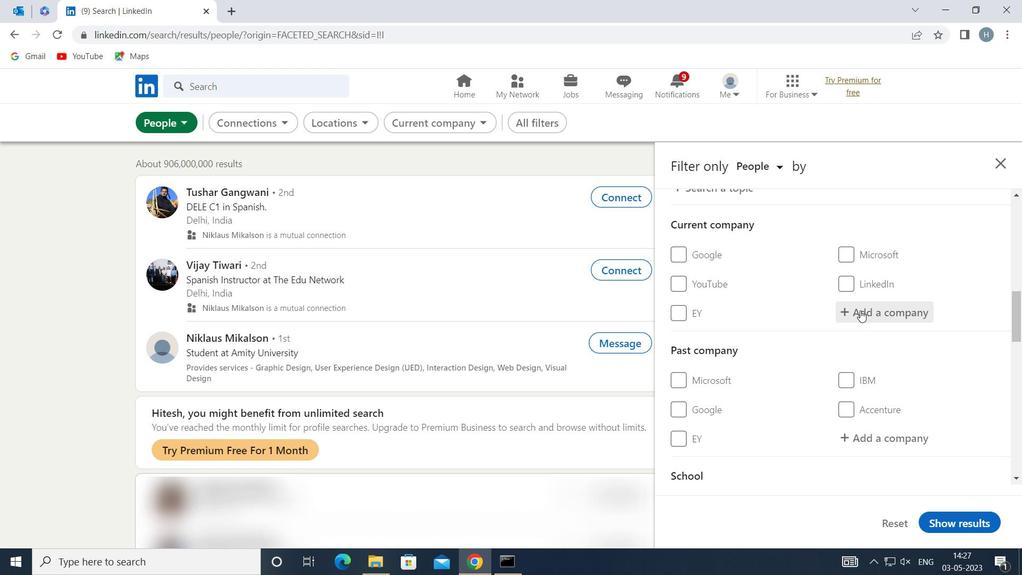 
Action: Mouse moved to (857, 309)
Screenshot: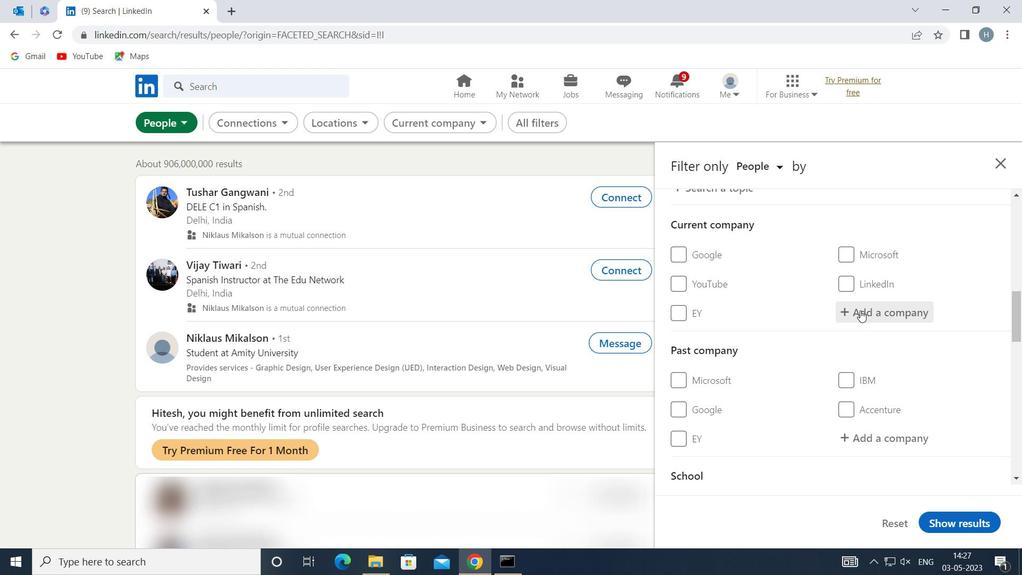
Action: Key pressed <Key.shift><Key.shift>G<Key.backspace>FIND<Key.space><Key.shift>MY<Key.space><Key.shift>NEW
Screenshot: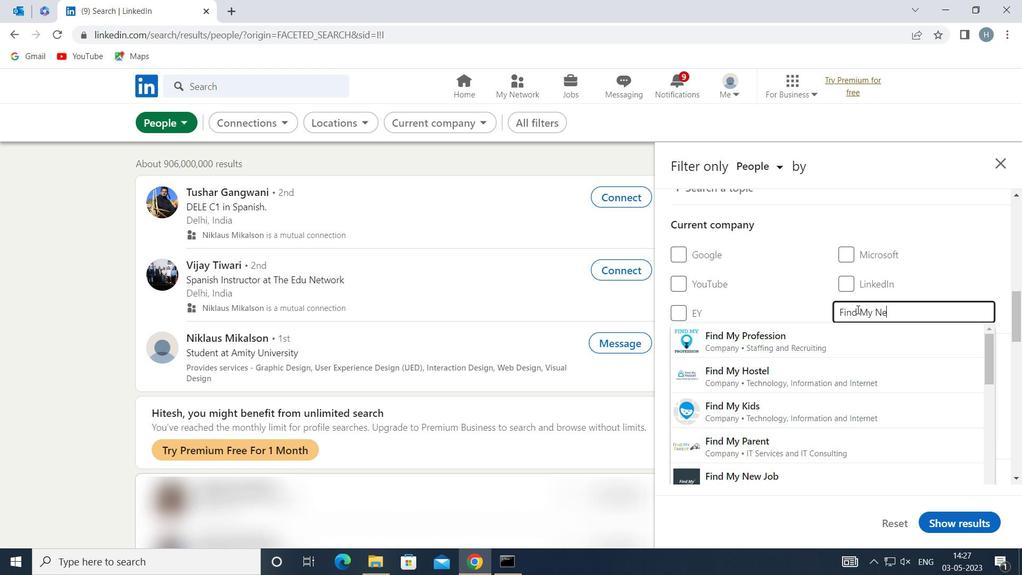 
Action: Mouse moved to (818, 333)
Screenshot: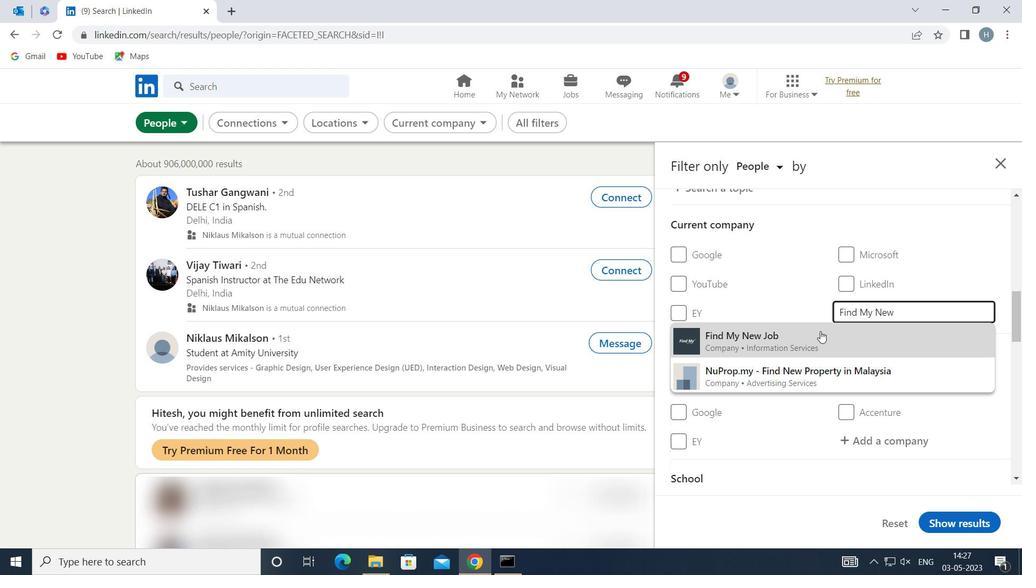 
Action: Mouse pressed left at (818, 333)
Screenshot: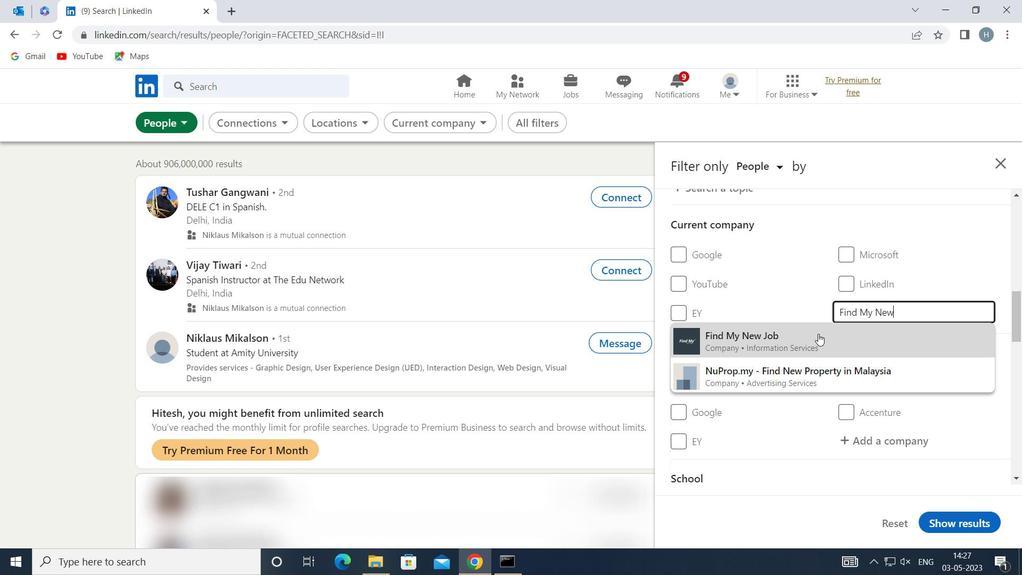 
Action: Mouse moved to (804, 327)
Screenshot: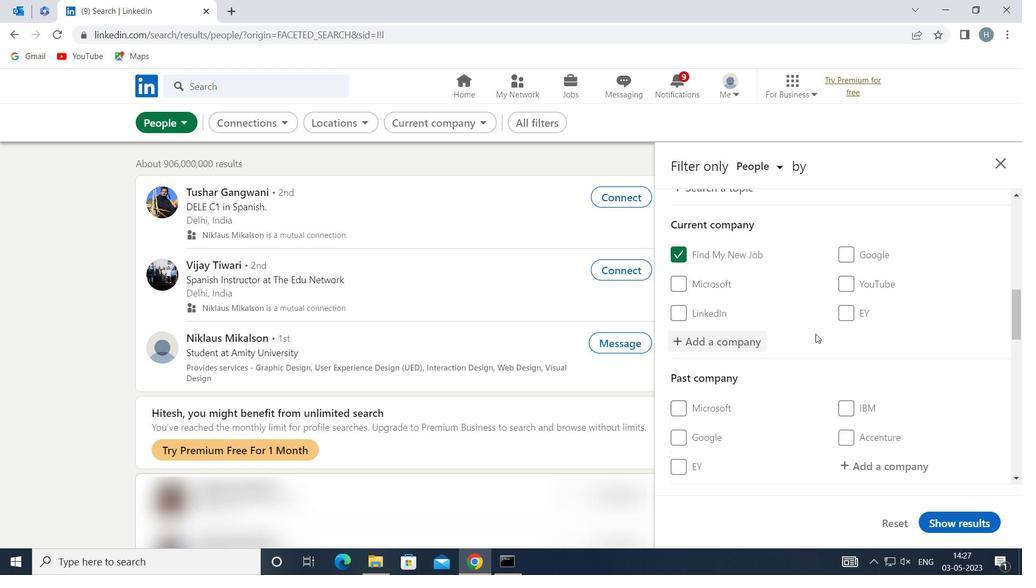 
Action: Mouse scrolled (804, 326) with delta (0, 0)
Screenshot: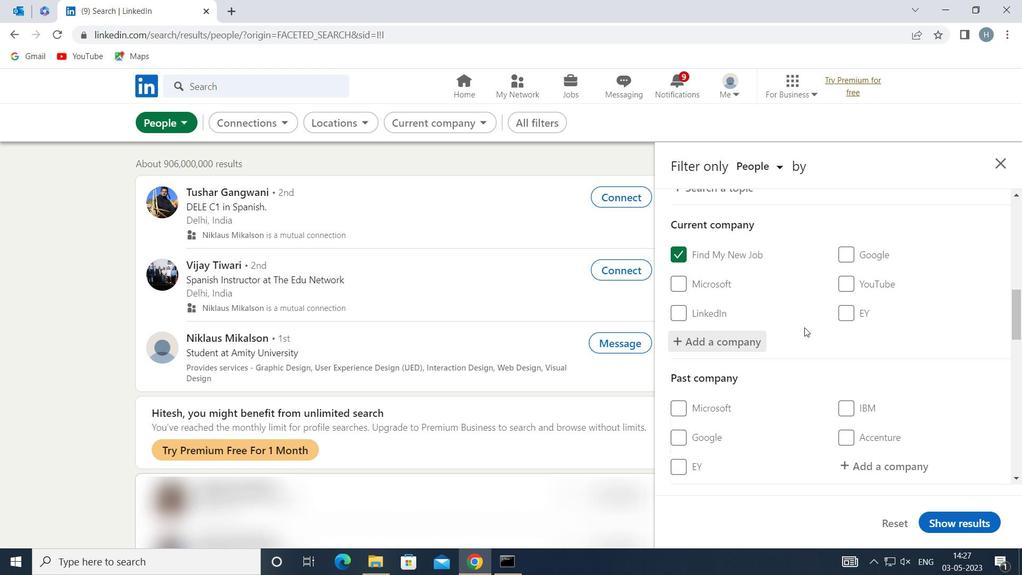 
Action: Mouse scrolled (804, 326) with delta (0, 0)
Screenshot: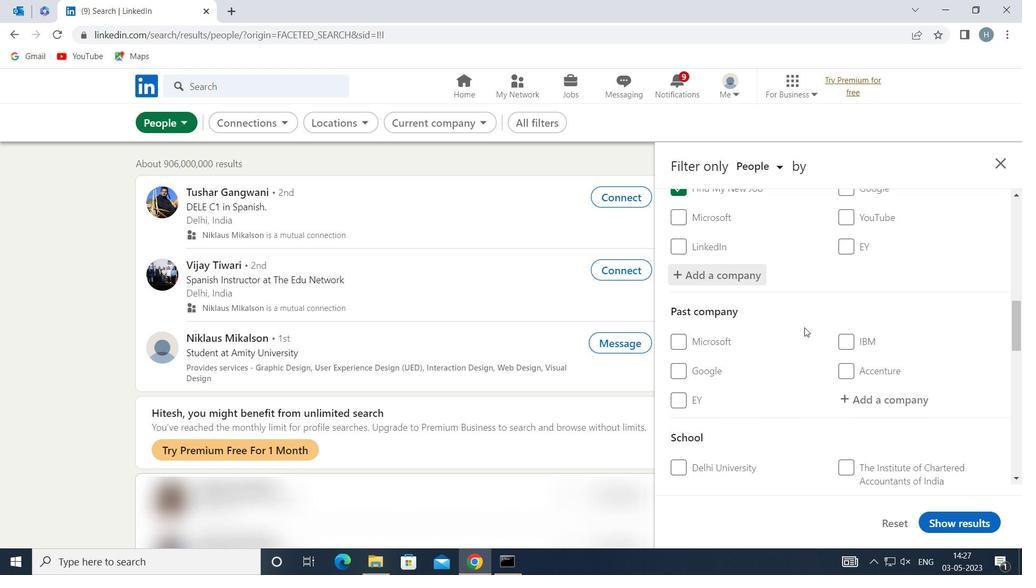 
Action: Mouse scrolled (804, 326) with delta (0, 0)
Screenshot: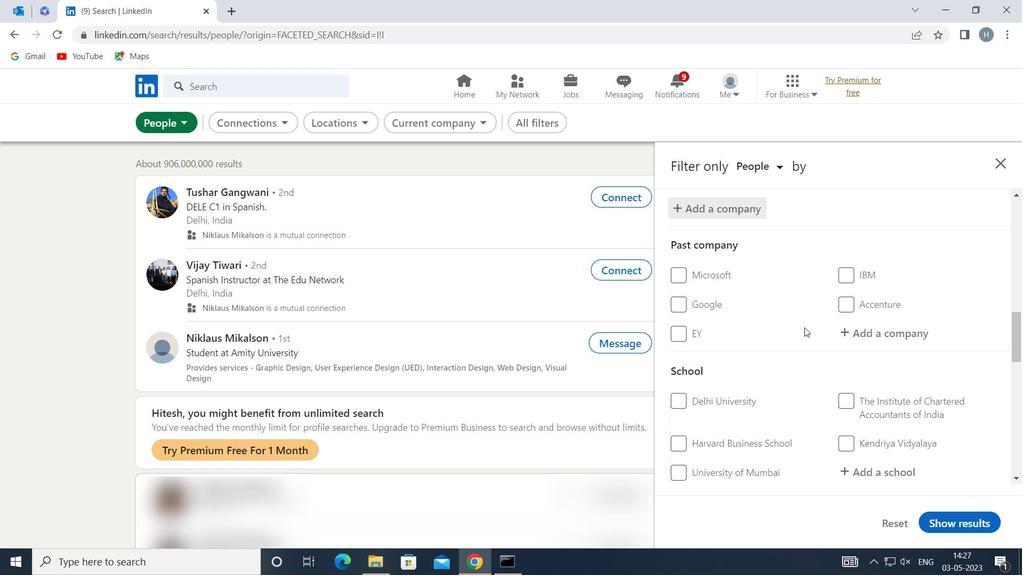 
Action: Mouse moved to (855, 399)
Screenshot: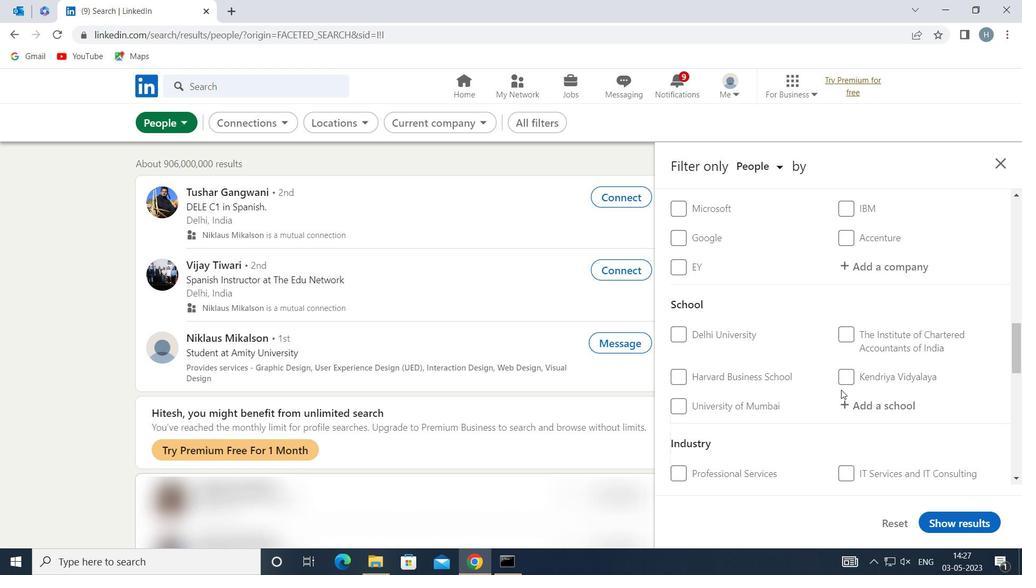 
Action: Mouse pressed left at (855, 399)
Screenshot: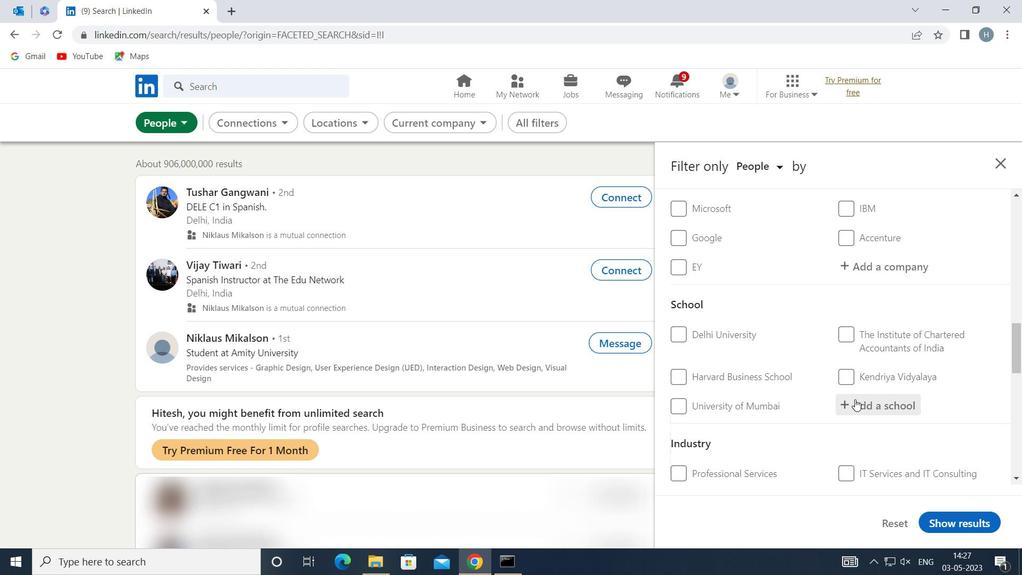 
Action: Mouse moved to (849, 394)
Screenshot: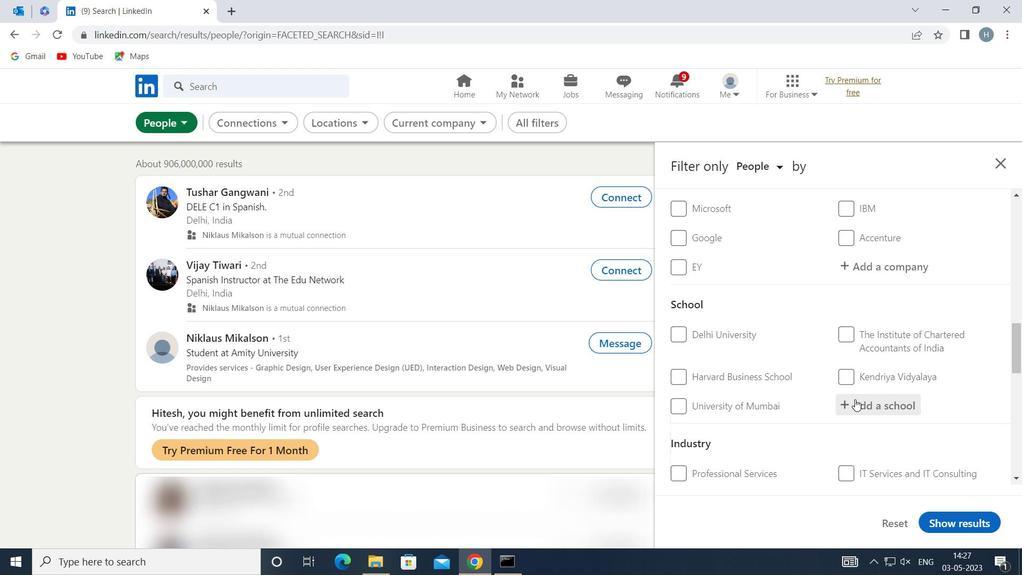 
Action: Key pressed <Key.shift>GUNTUR<Key.space>
Screenshot: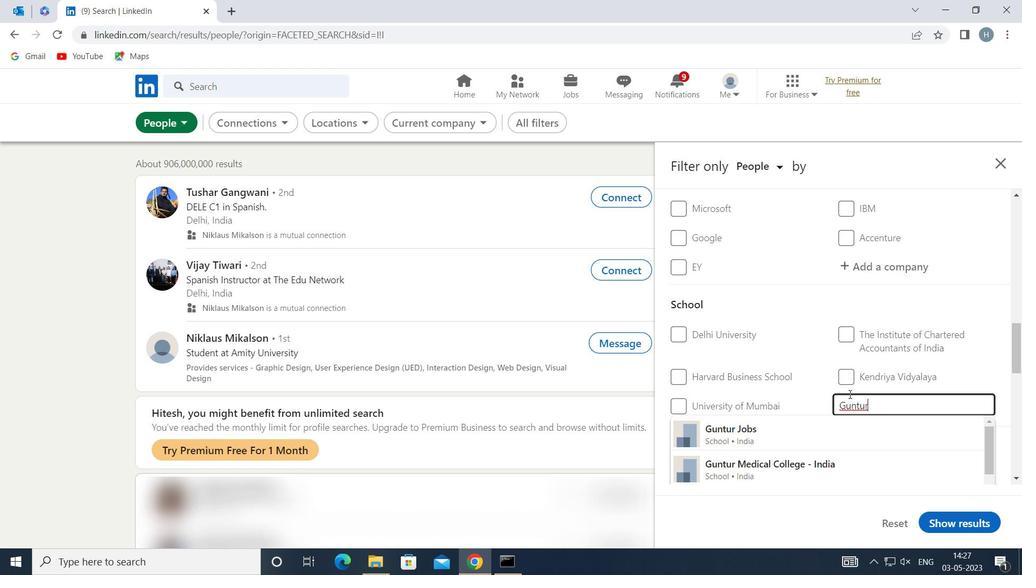 
Action: Mouse moved to (808, 436)
Screenshot: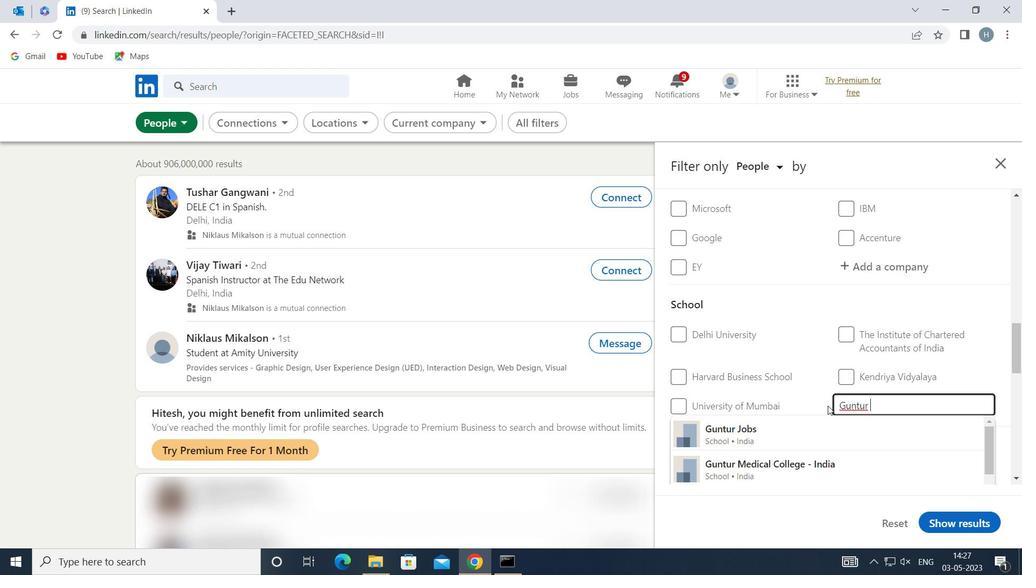 
Action: Mouse pressed left at (808, 436)
Screenshot: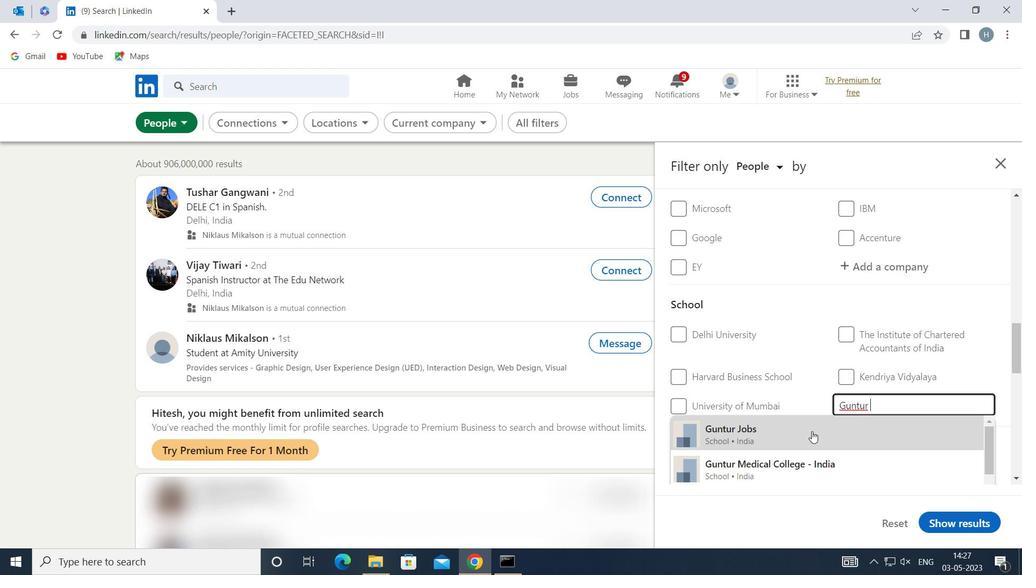 
Action: Mouse moved to (813, 375)
Screenshot: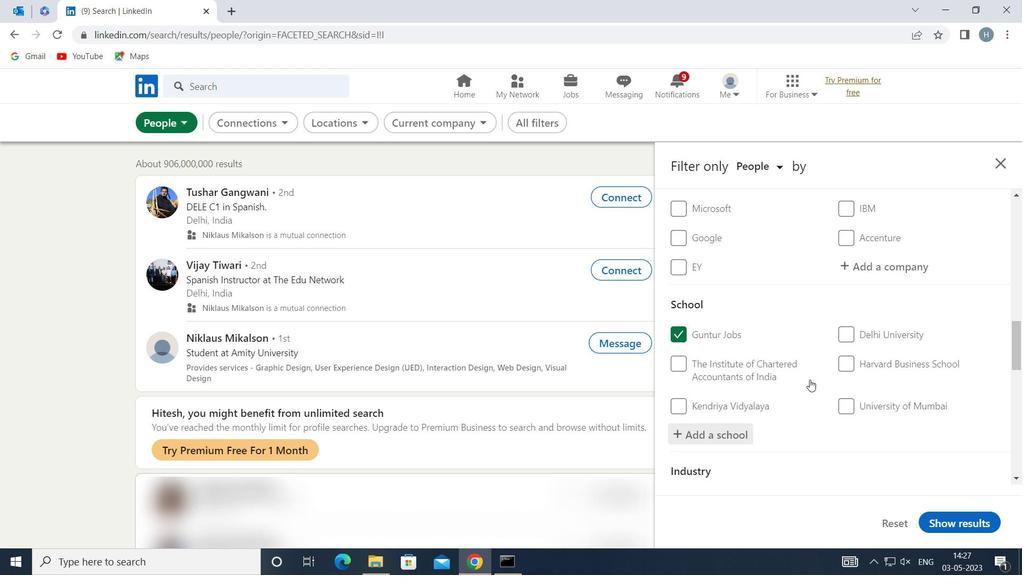 
Action: Mouse scrolled (813, 374) with delta (0, 0)
Screenshot: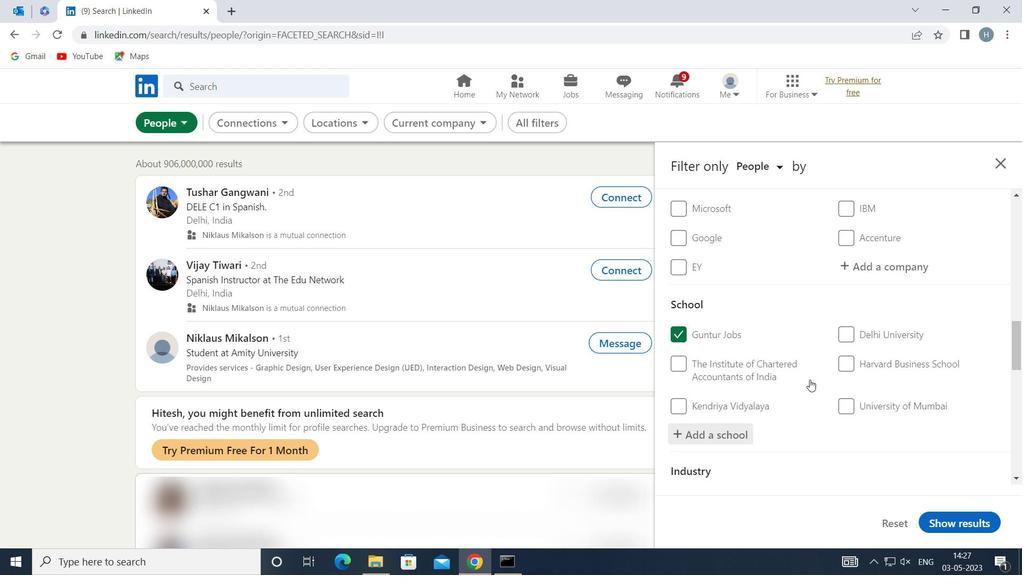 
Action: Mouse scrolled (813, 374) with delta (0, 0)
Screenshot: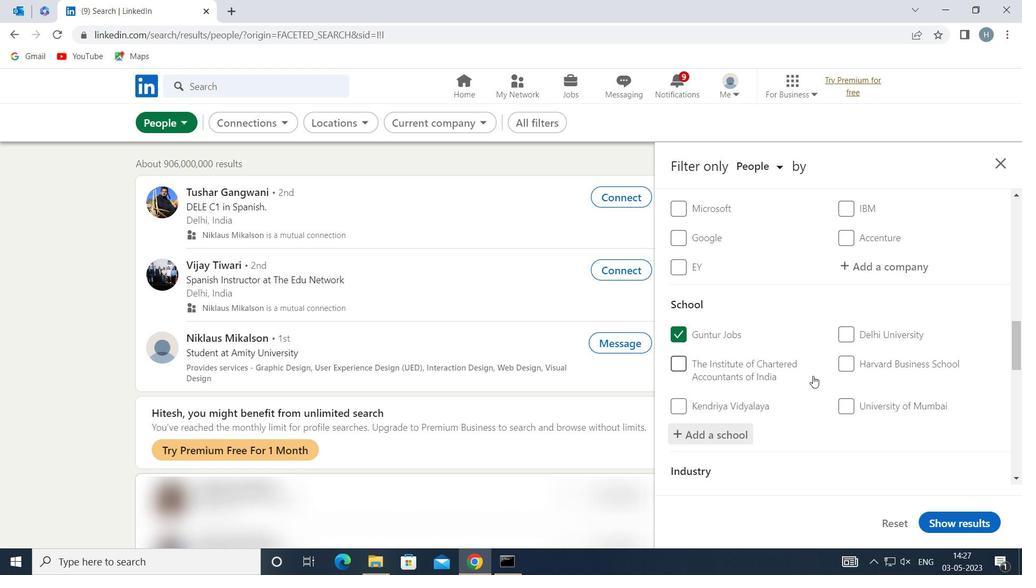 
Action: Mouse scrolled (813, 374) with delta (0, 0)
Screenshot: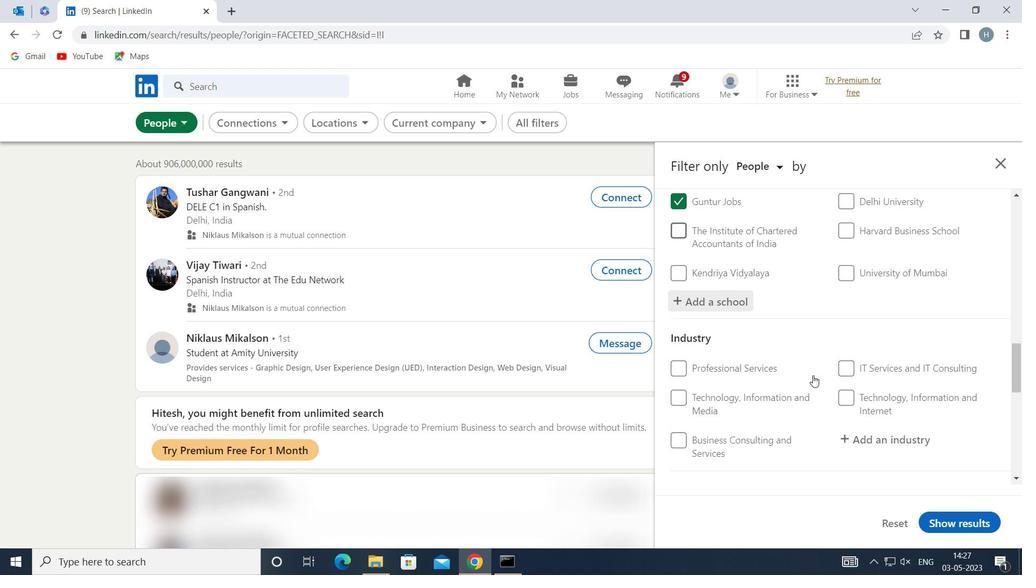 
Action: Mouse moved to (874, 373)
Screenshot: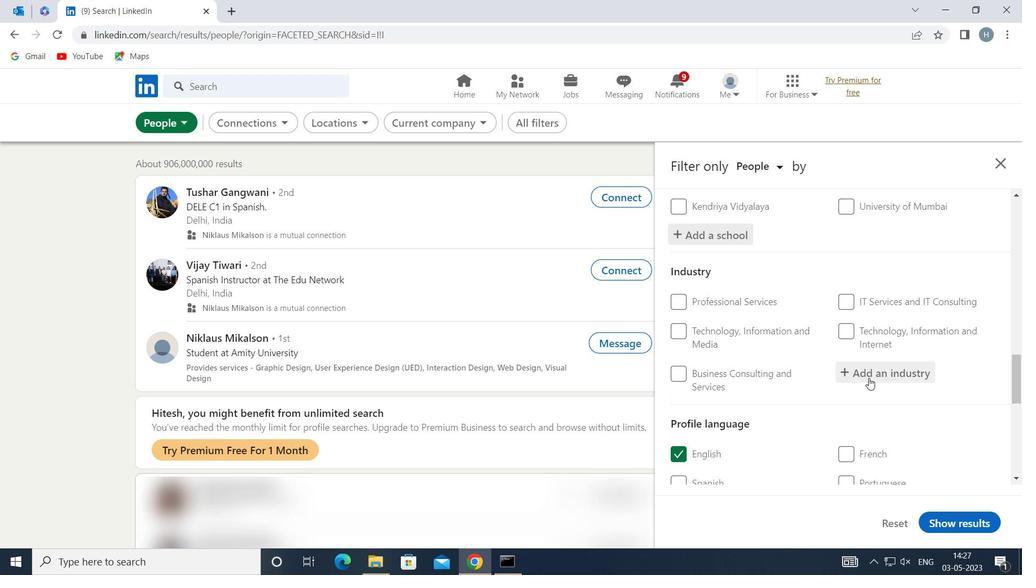 
Action: Mouse pressed left at (874, 373)
Screenshot: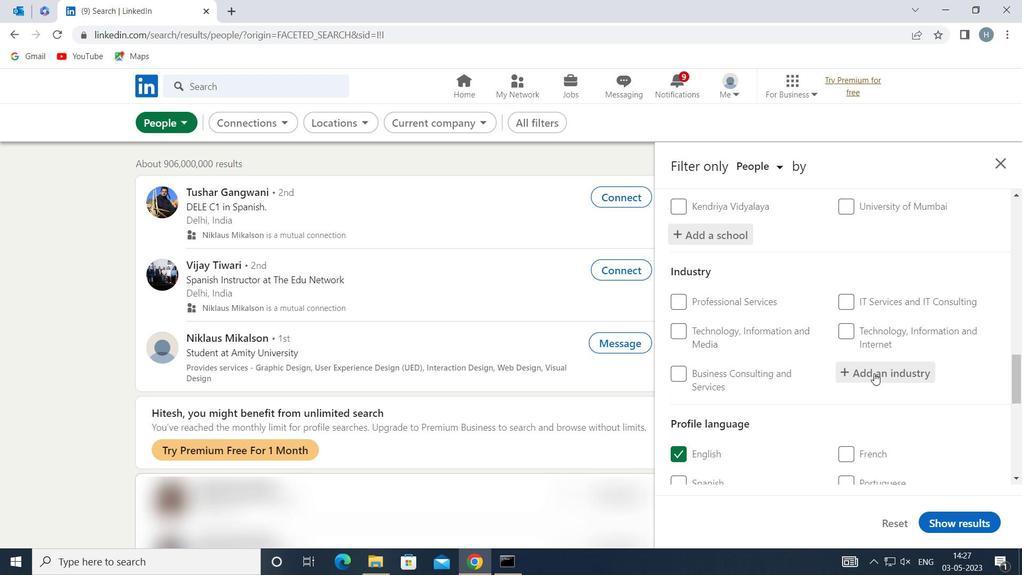 
Action: Key pressed <Key.shift>WHOLESALE<Key.space><Key.shift>IMP
Screenshot: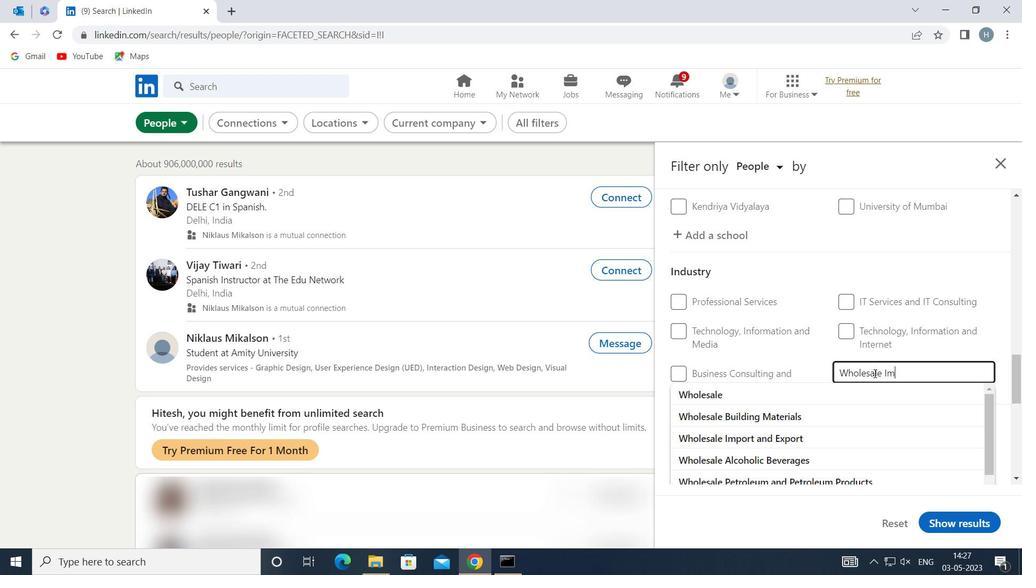 
Action: Mouse moved to (820, 391)
Screenshot: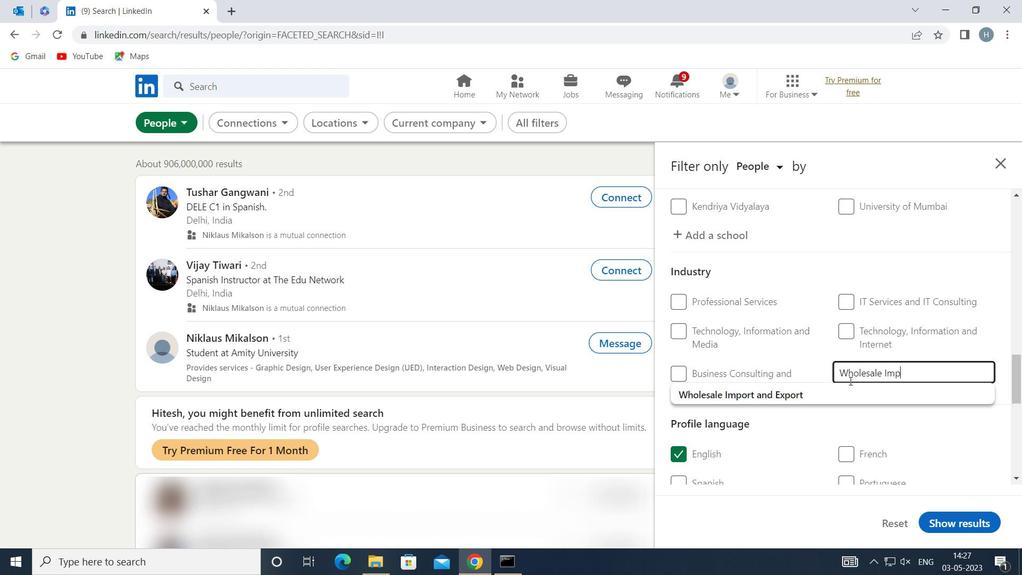 
Action: Mouse pressed left at (820, 391)
Screenshot: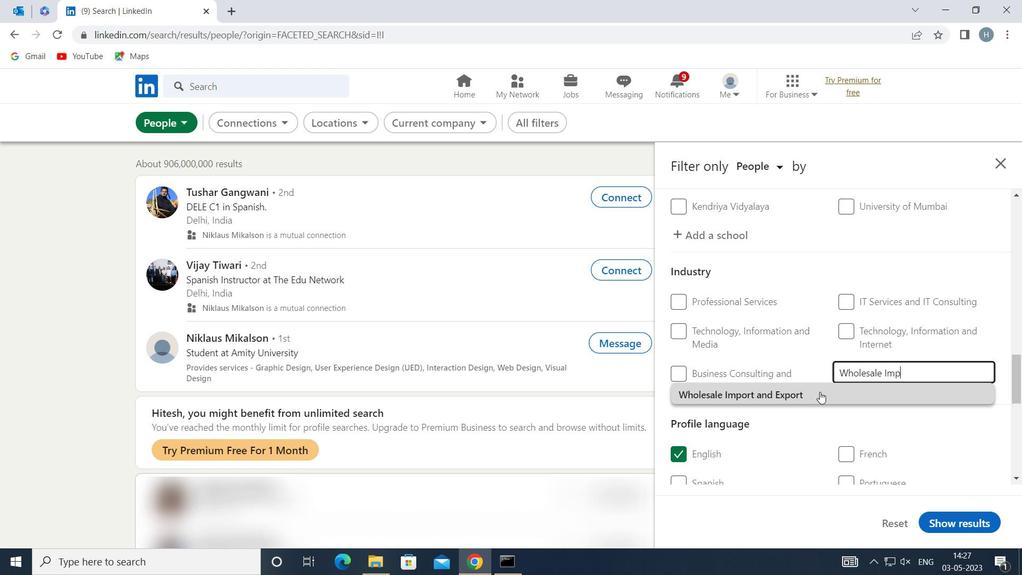 
Action: Mouse moved to (804, 362)
Screenshot: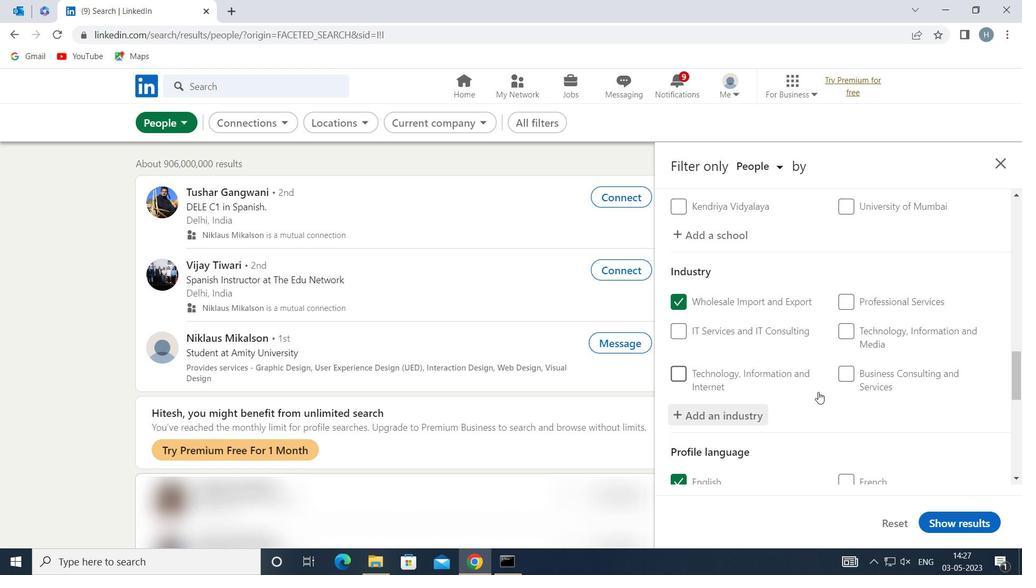 
Action: Mouse scrolled (804, 362) with delta (0, 0)
Screenshot: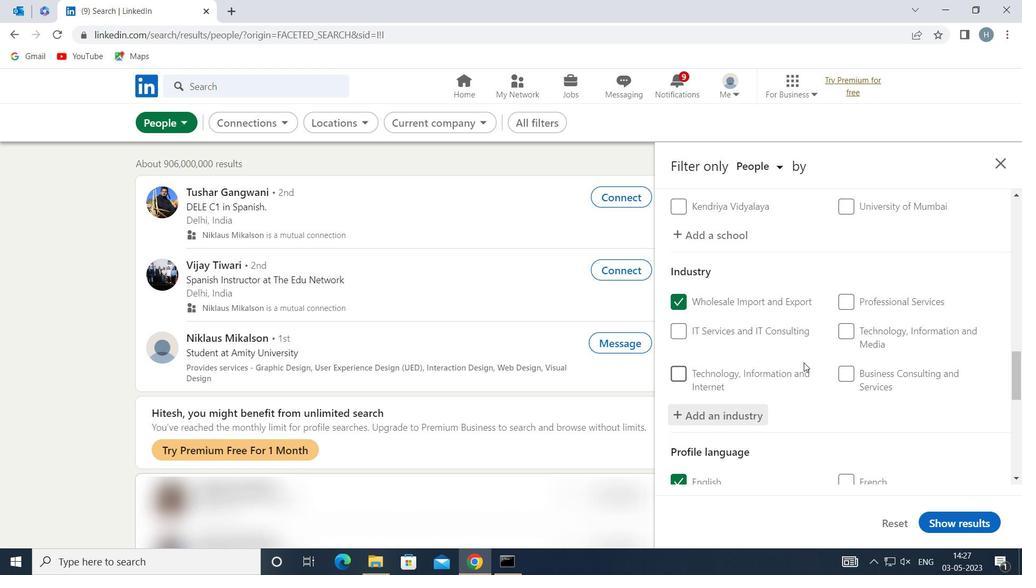 
Action: Mouse scrolled (804, 362) with delta (0, 0)
Screenshot: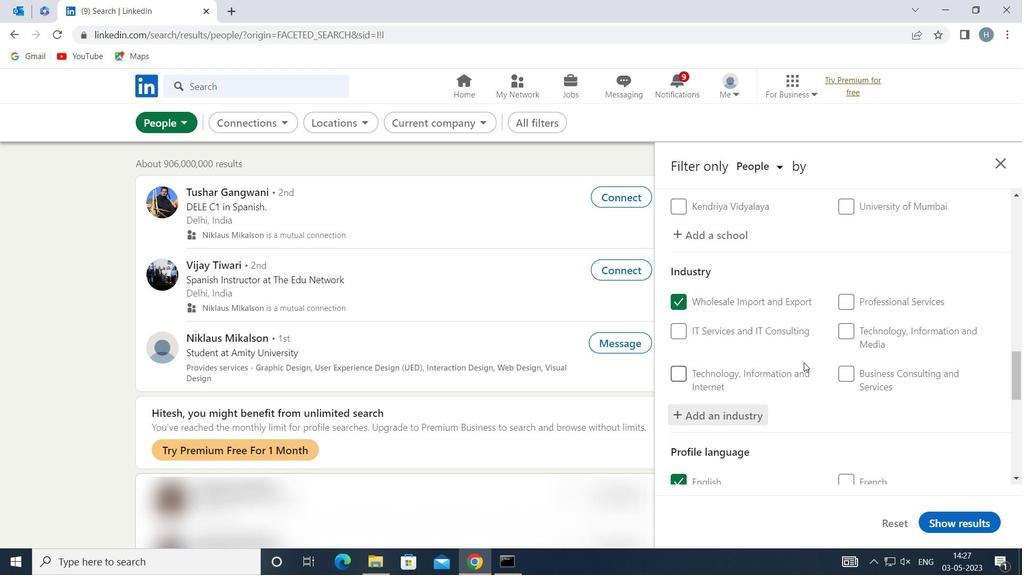 
Action: Mouse moved to (805, 358)
Screenshot: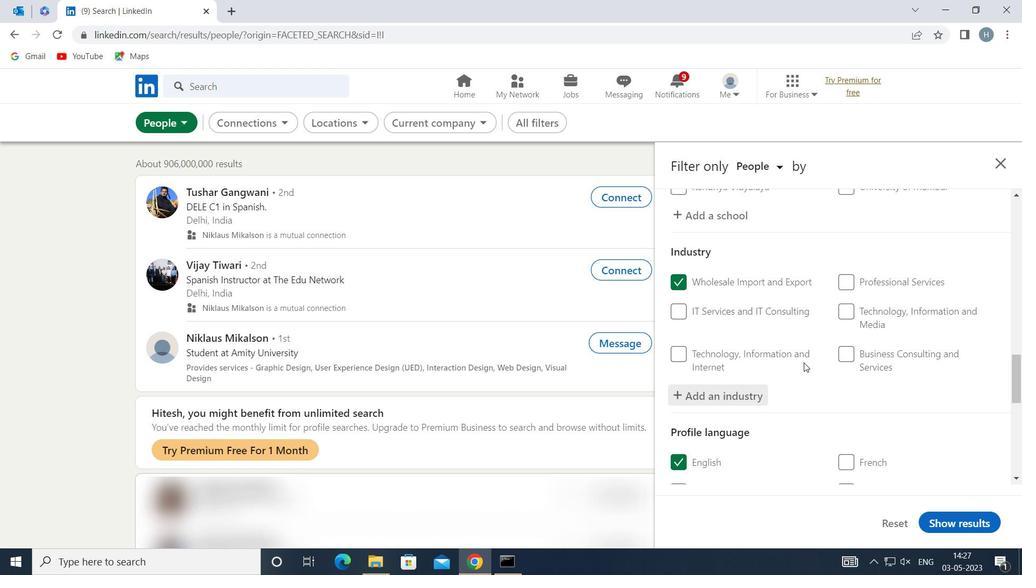 
Action: Mouse scrolled (805, 358) with delta (0, 0)
Screenshot: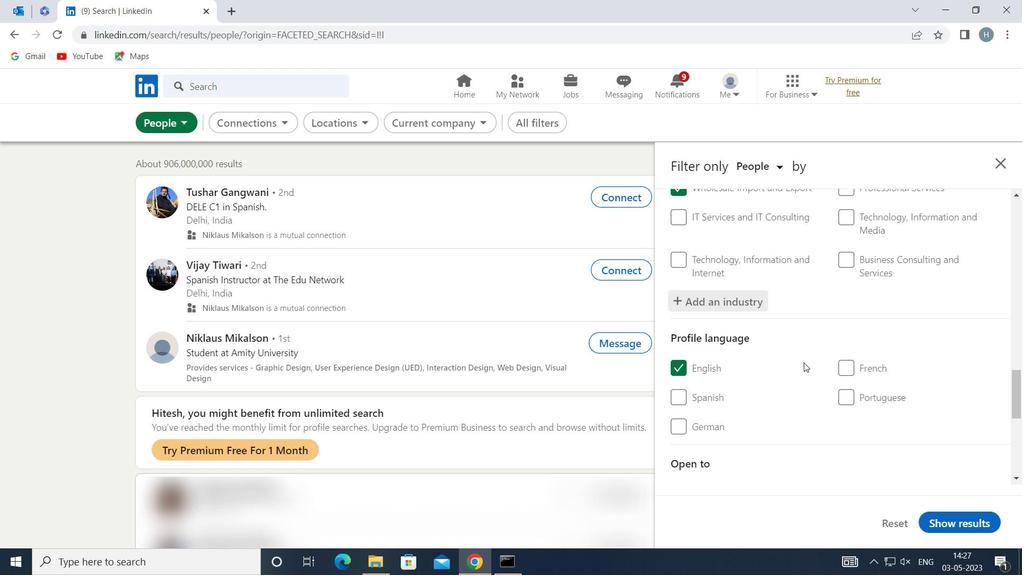 
Action: Mouse scrolled (805, 358) with delta (0, 0)
Screenshot: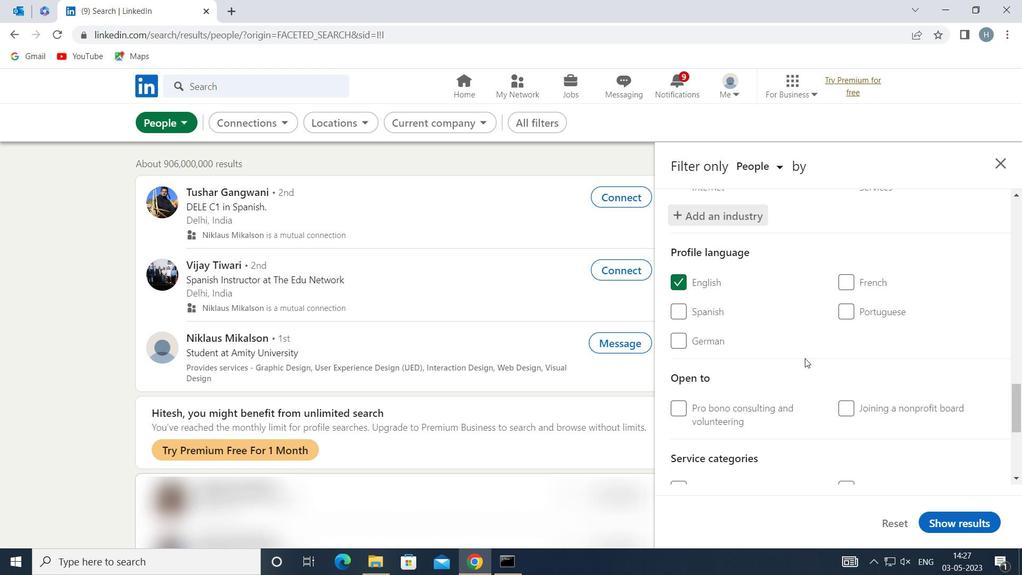 
Action: Mouse scrolled (805, 358) with delta (0, 0)
Screenshot: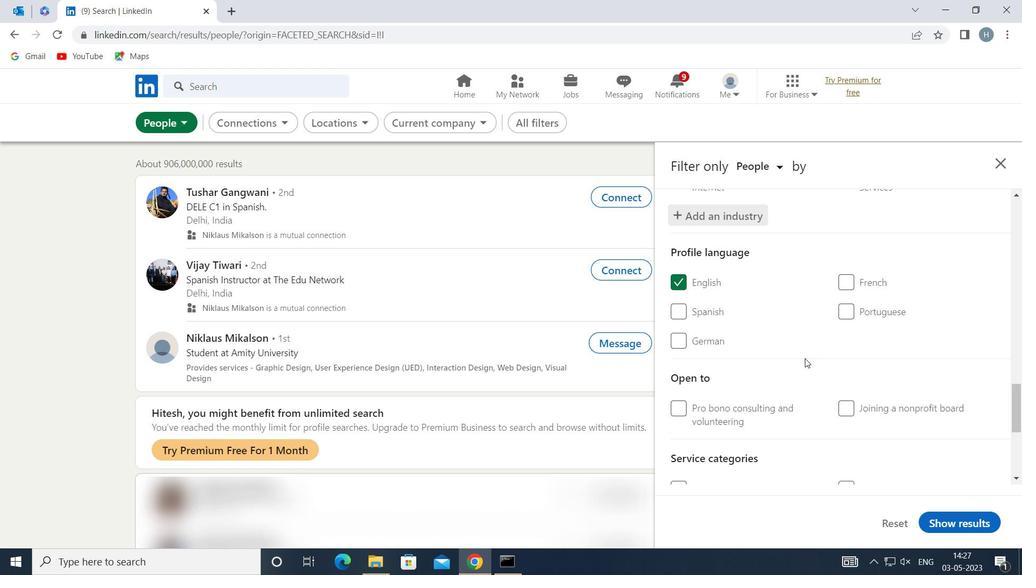 
Action: Mouse scrolled (805, 358) with delta (0, 0)
Screenshot: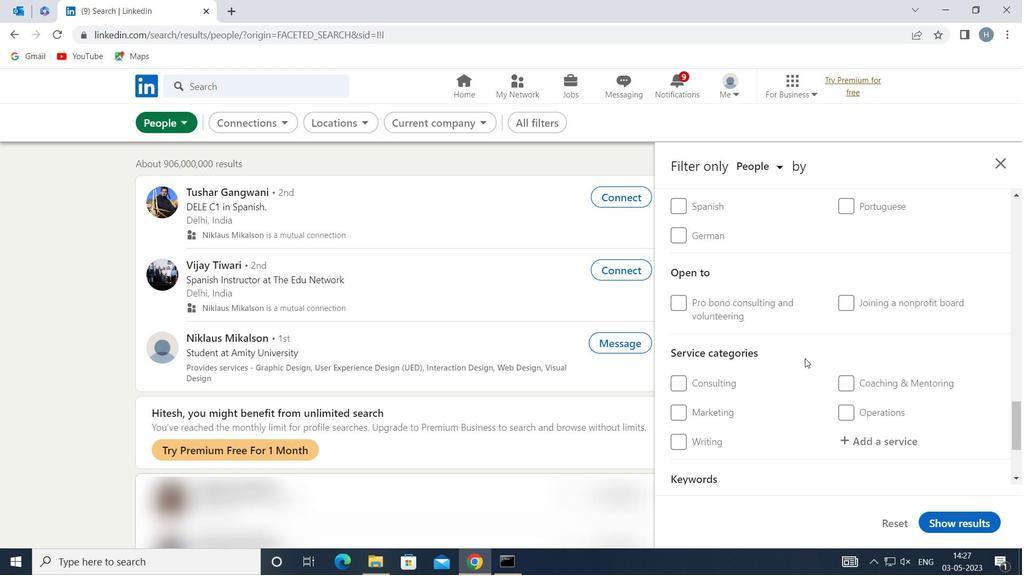 
Action: Mouse moved to (895, 340)
Screenshot: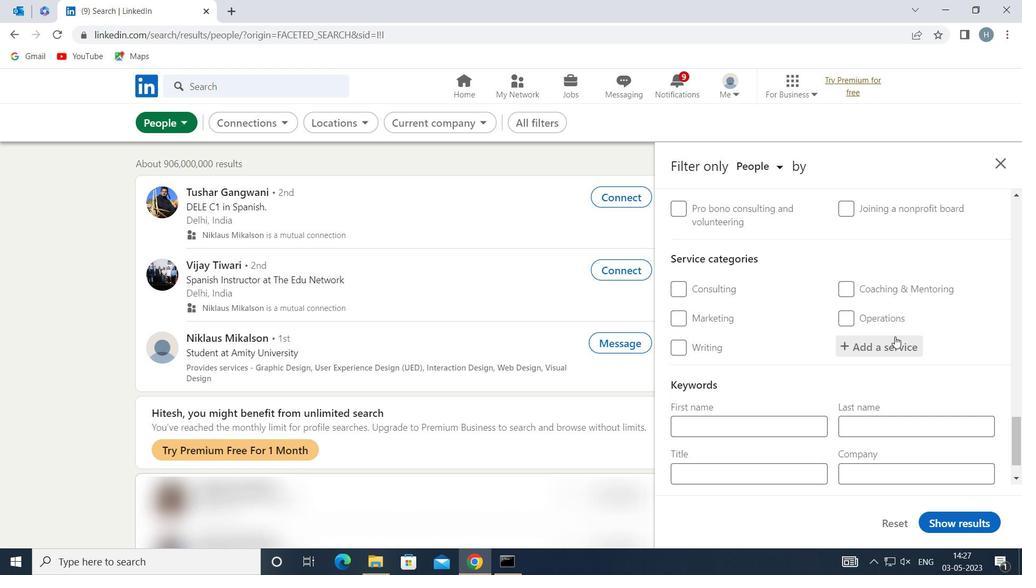 
Action: Mouse pressed left at (895, 340)
Screenshot: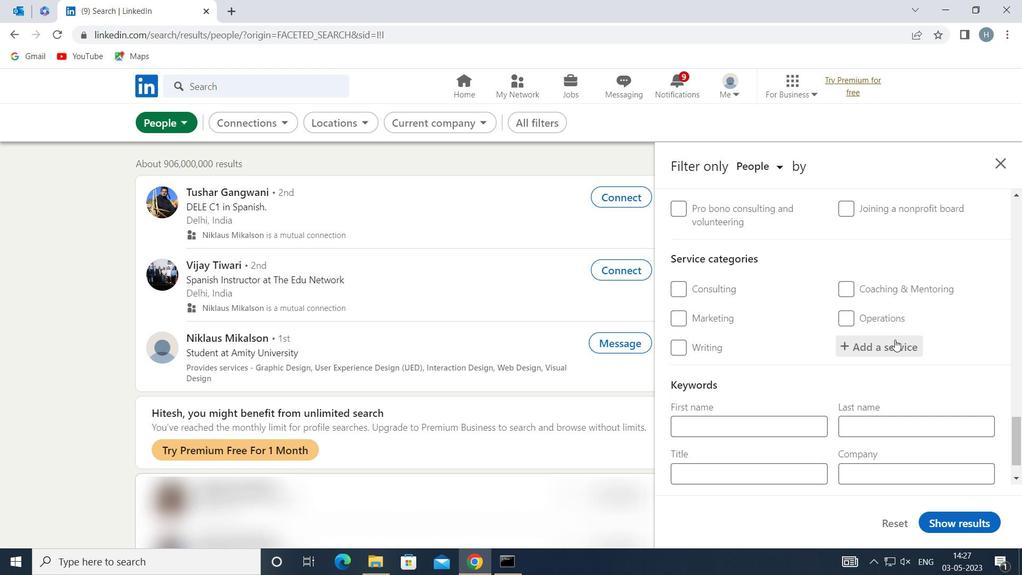 
Action: Key pressed <Key.shift>PORTRAIT
Screenshot: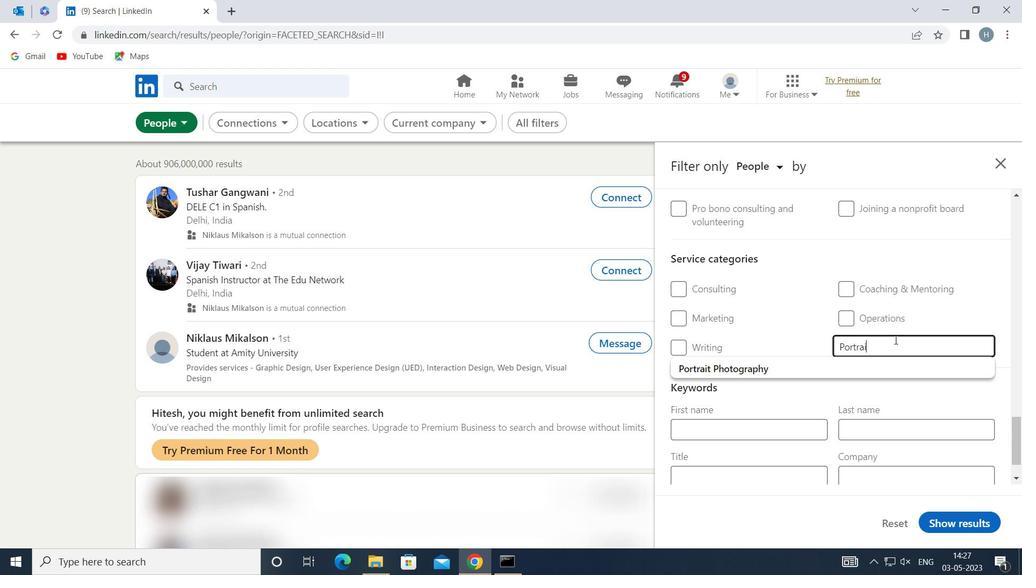 
Action: Mouse moved to (829, 369)
Screenshot: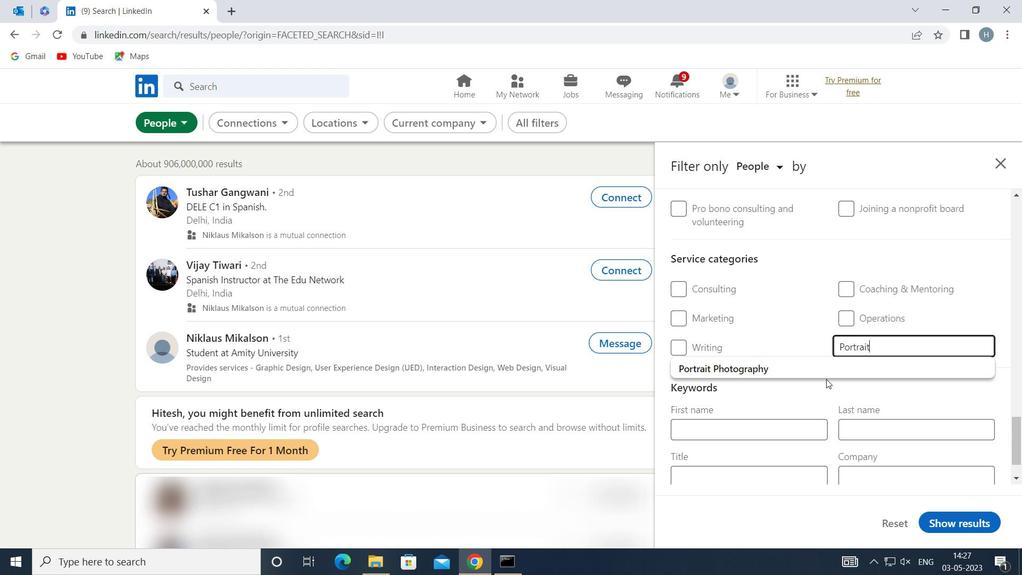 
Action: Mouse pressed left at (829, 369)
Screenshot: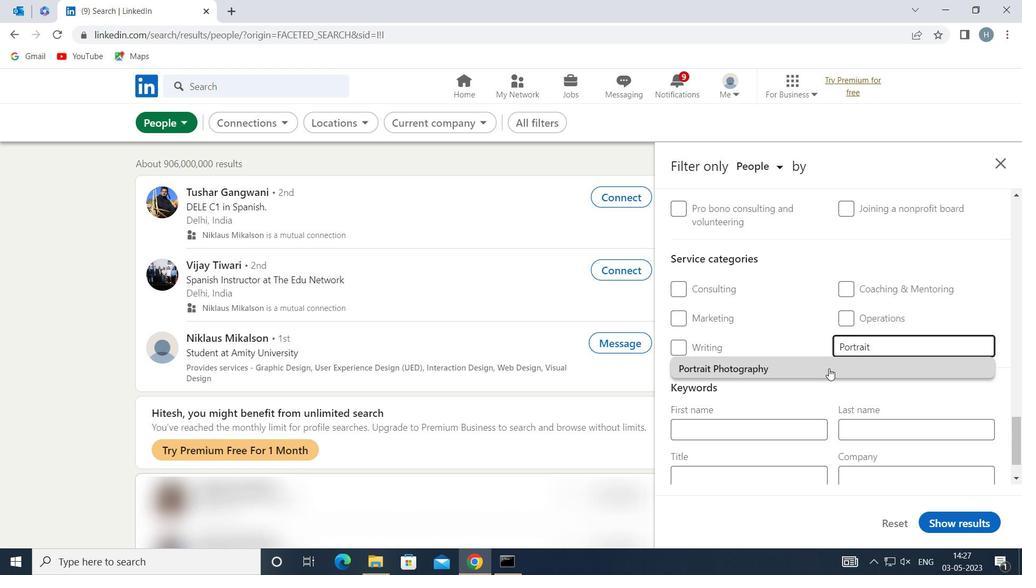 
Action: Mouse scrolled (829, 368) with delta (0, 0)
Screenshot: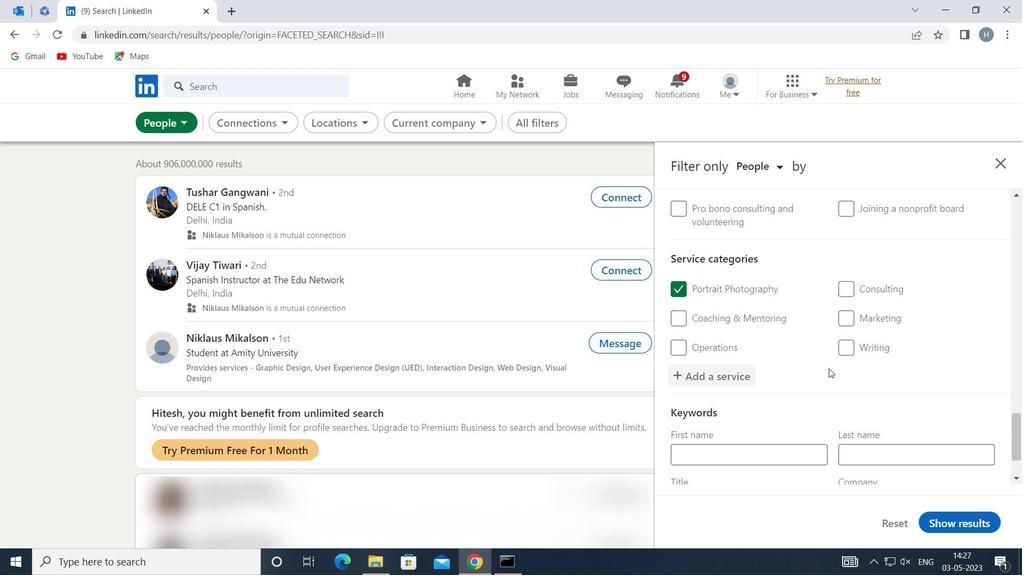 
Action: Mouse scrolled (829, 368) with delta (0, 0)
Screenshot: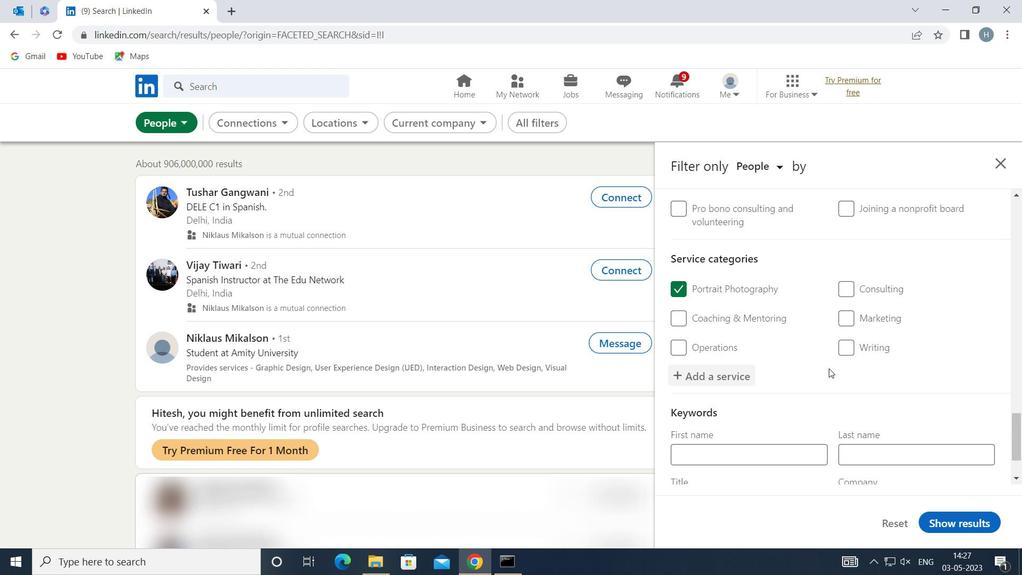 
Action: Mouse scrolled (829, 368) with delta (0, 0)
Screenshot: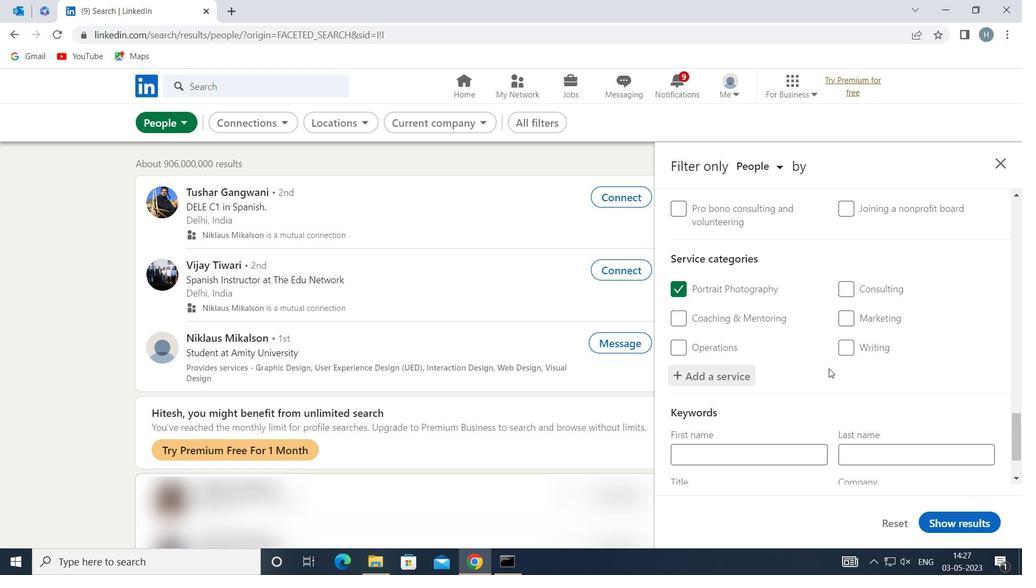 
Action: Mouse moved to (828, 369)
Screenshot: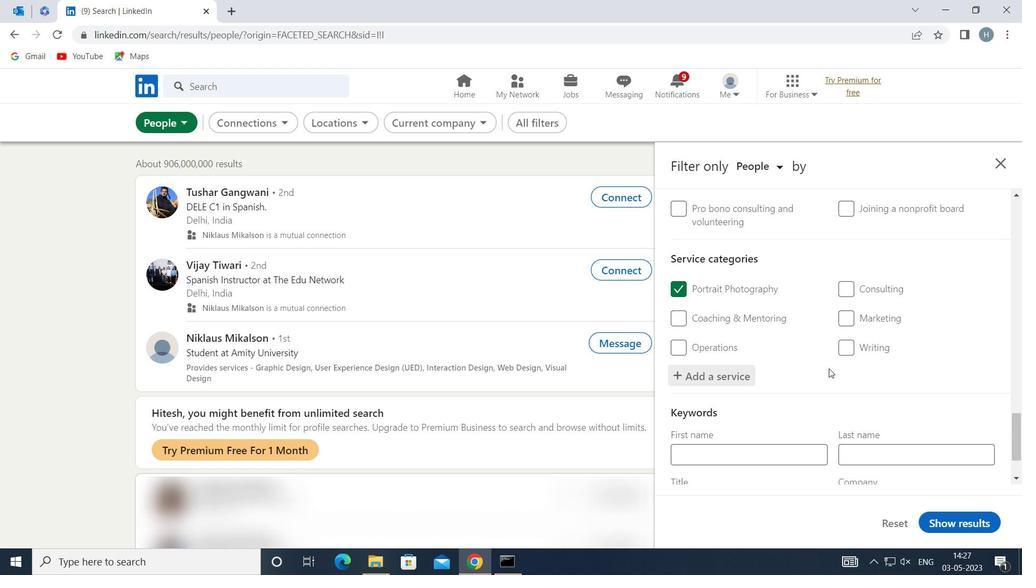 
Action: Mouse scrolled (828, 368) with delta (0, 0)
Screenshot: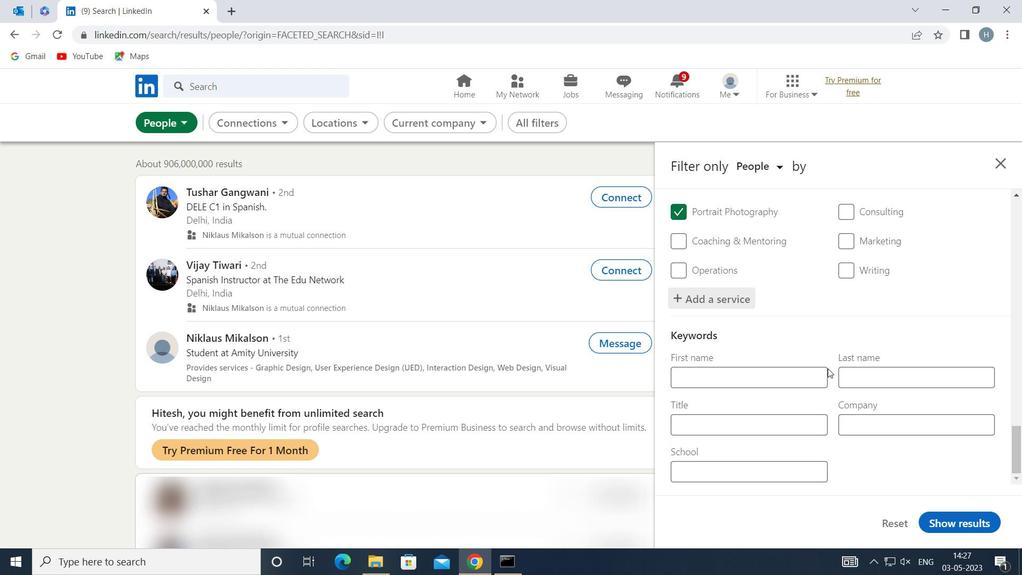 
Action: Mouse scrolled (828, 368) with delta (0, 0)
Screenshot: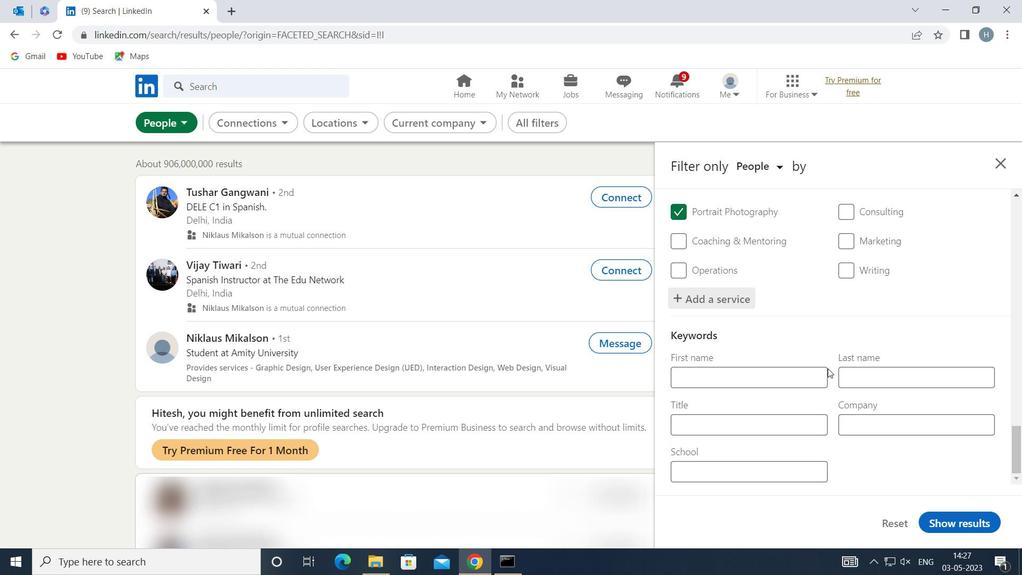
Action: Mouse scrolled (828, 368) with delta (0, 0)
Screenshot: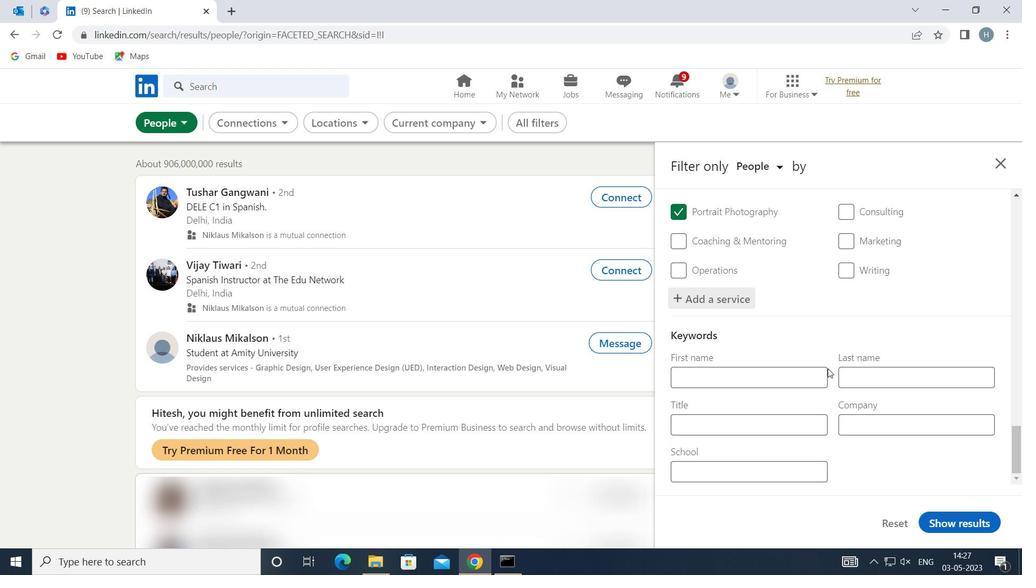 
Action: Mouse moved to (798, 424)
Screenshot: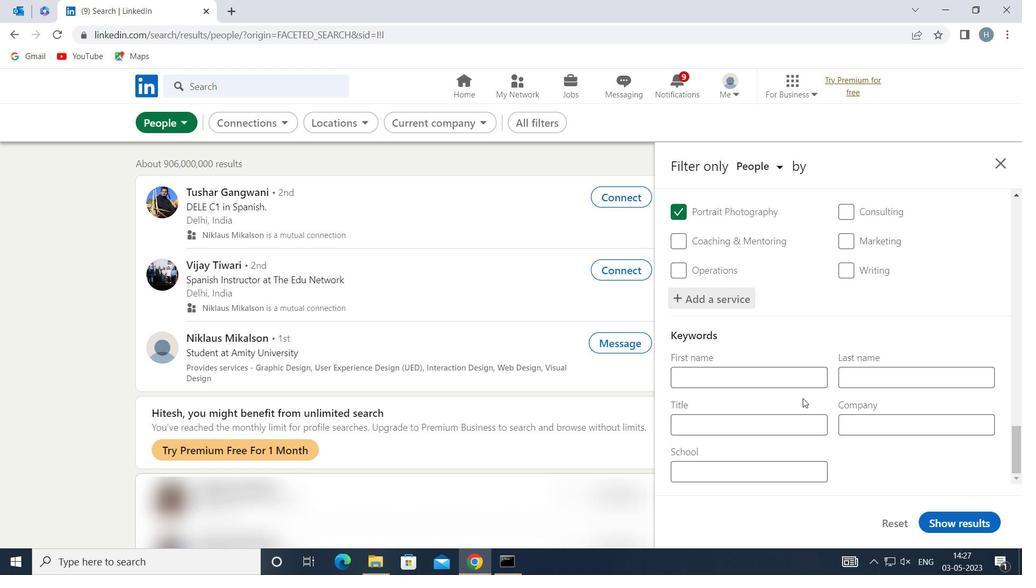 
Action: Mouse pressed left at (798, 424)
Screenshot: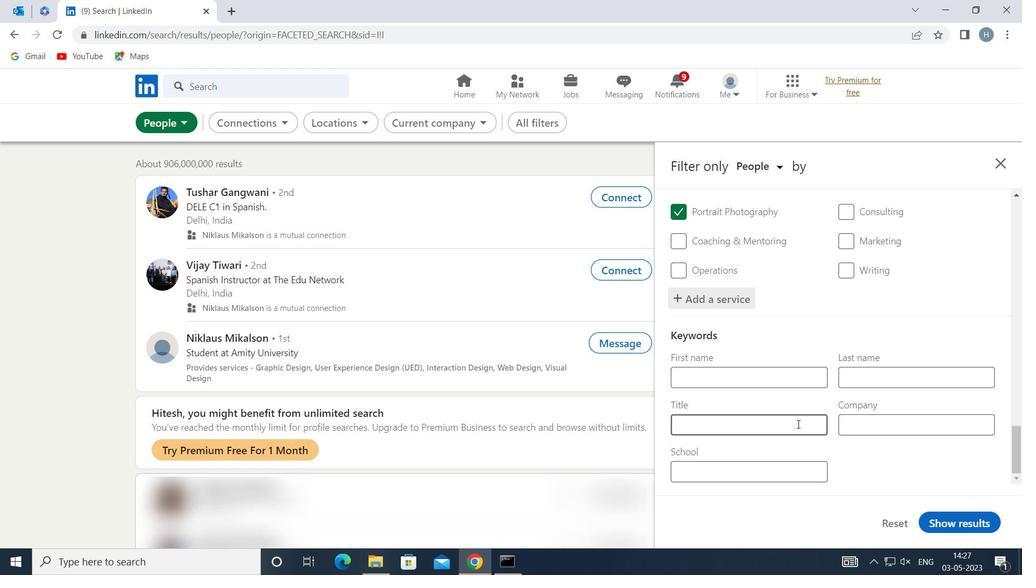 
Action: Mouse moved to (797, 424)
Screenshot: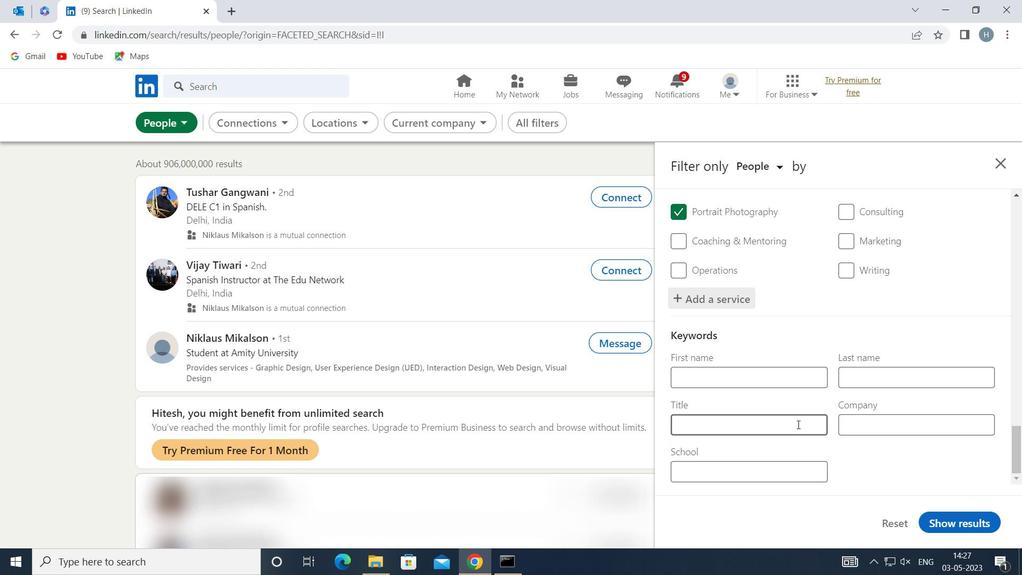 
Action: Key pressed <Key.shift>SALES<Key.space><Key.shift>ENGINEER
Screenshot: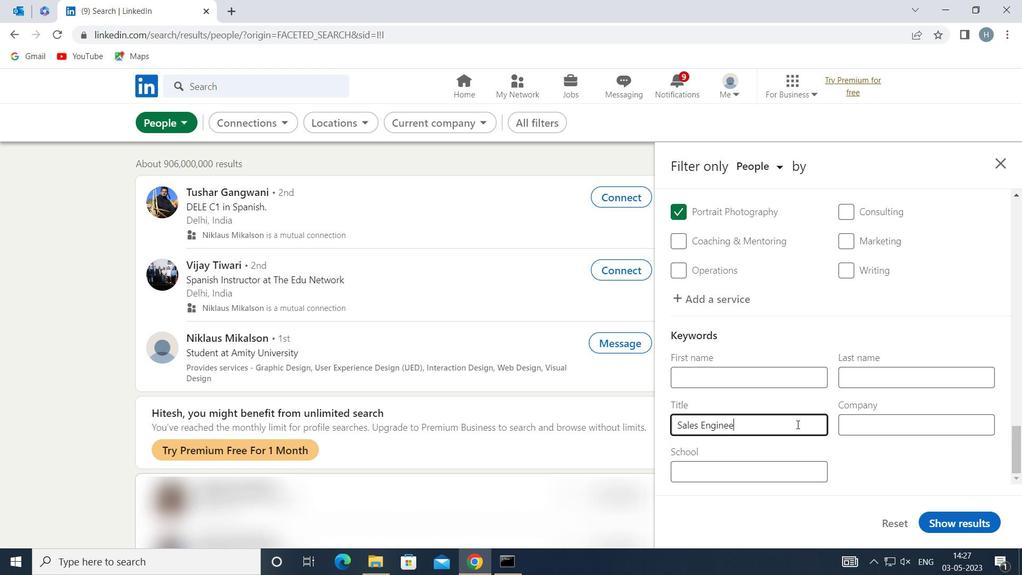 
Action: Mouse moved to (959, 519)
Screenshot: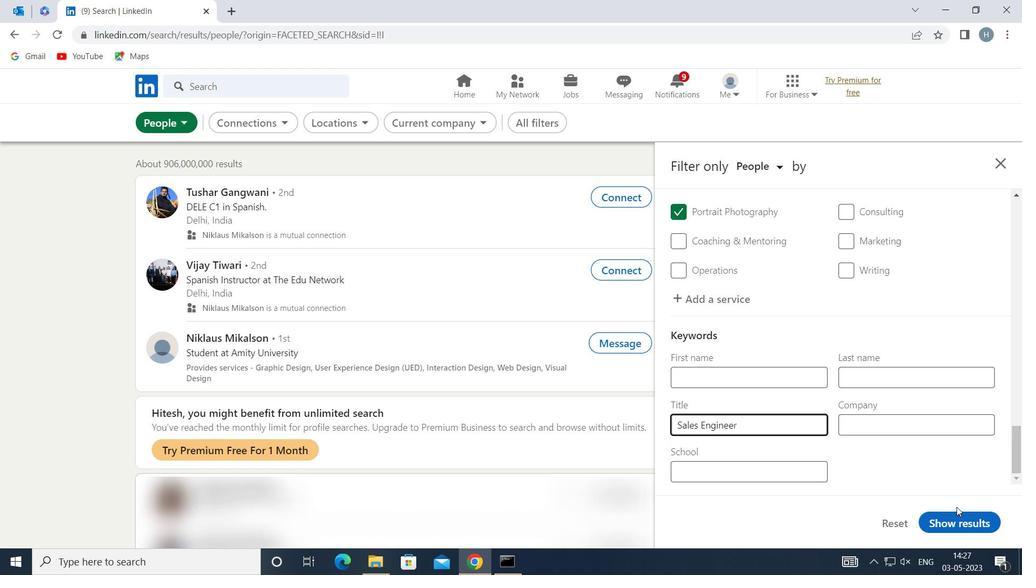 
Action: Mouse pressed left at (959, 519)
Screenshot: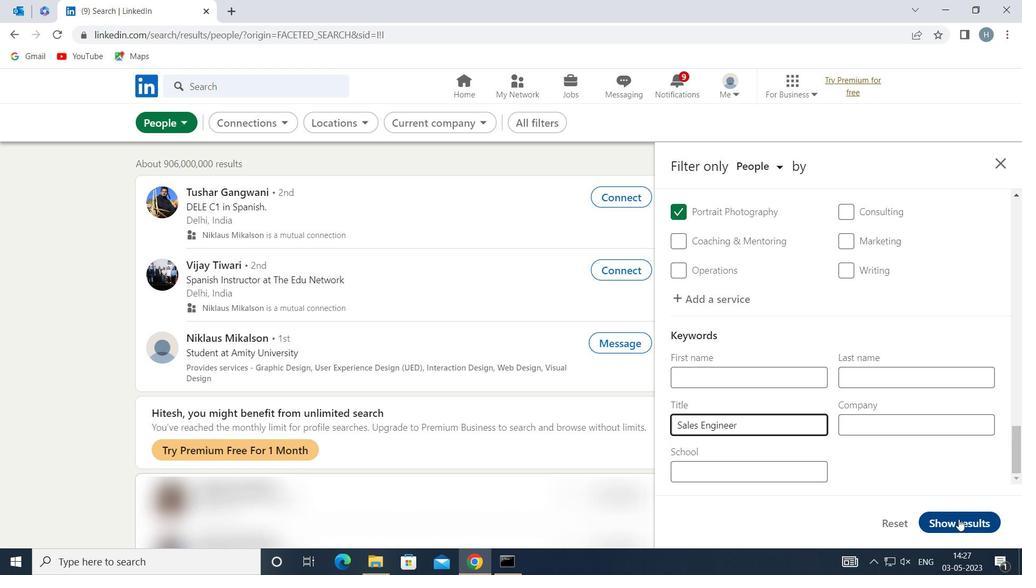 
Action: Mouse moved to (763, 378)
Screenshot: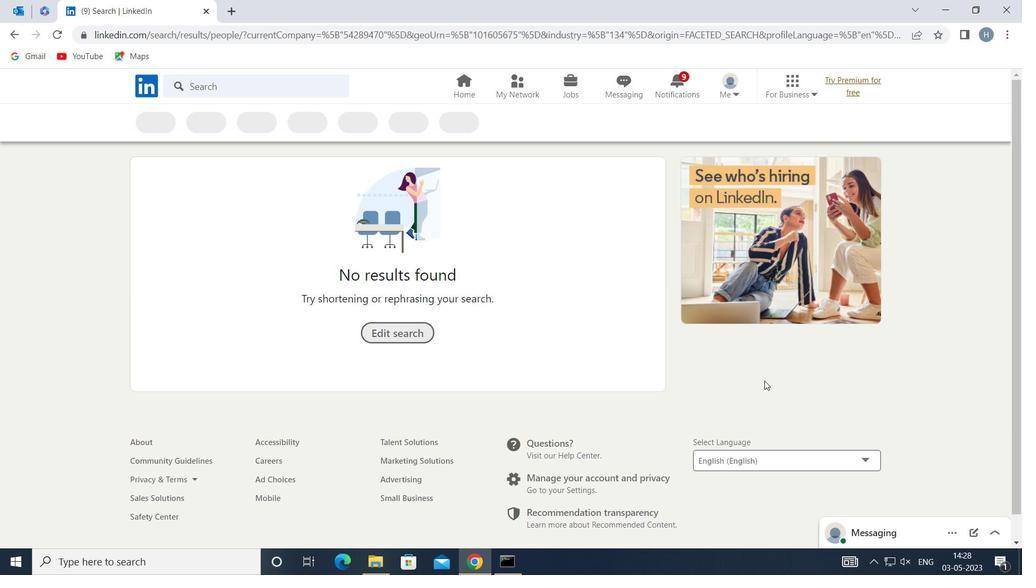 
